 Task: Log work in the project Wavelength for the issue 'Upgrade the performance of a web application to reduce server response time and improve page load speed' spent time as '2w 5d 19h 36m' and remaining time as '3w 4d 20h 21m' and move to bottom of backlog. Now add the issue to the epic 'Network Segmentation'.
Action: Mouse moved to (507, 422)
Screenshot: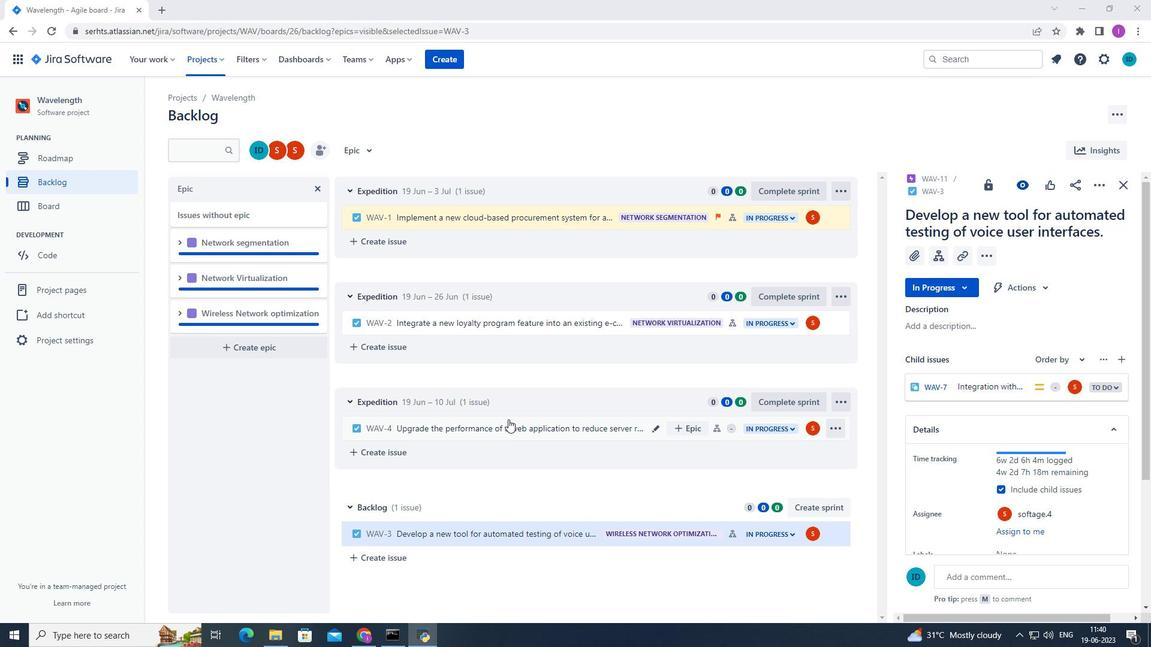
Action: Mouse pressed left at (507, 422)
Screenshot: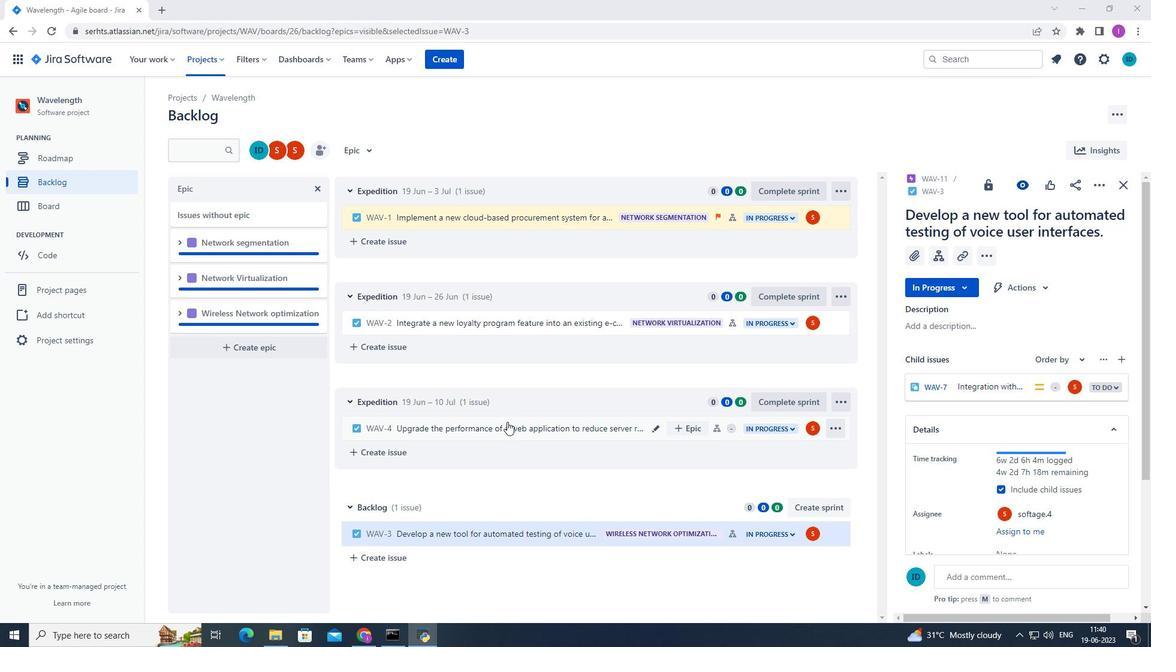 
Action: Mouse moved to (1102, 185)
Screenshot: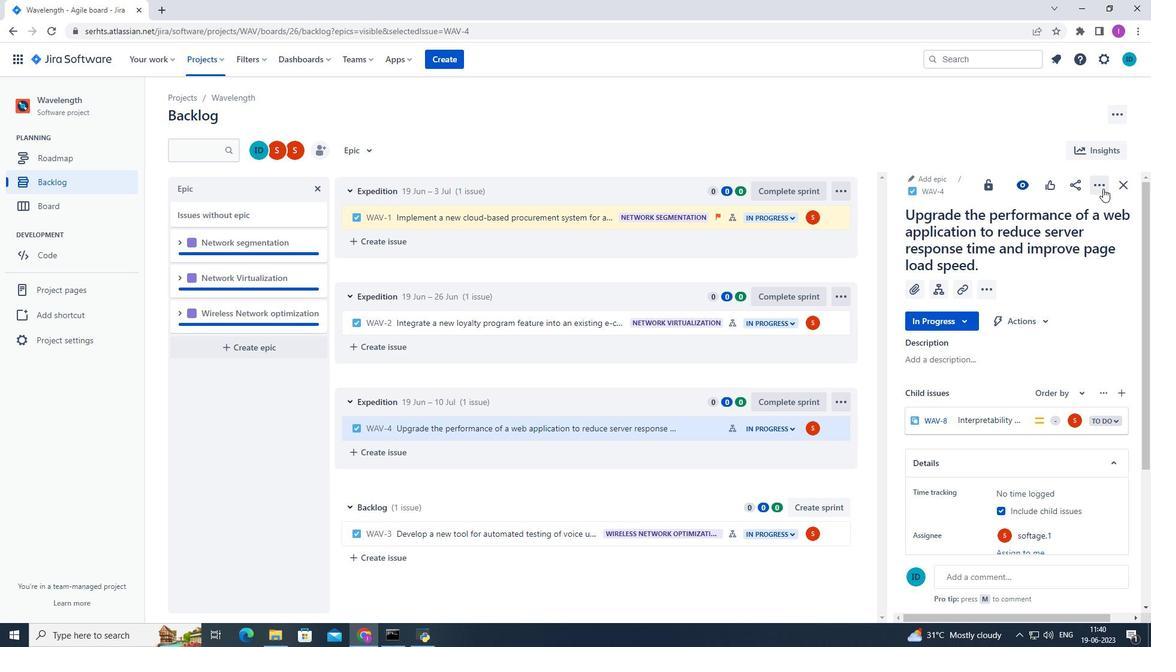 
Action: Mouse pressed left at (1102, 185)
Screenshot: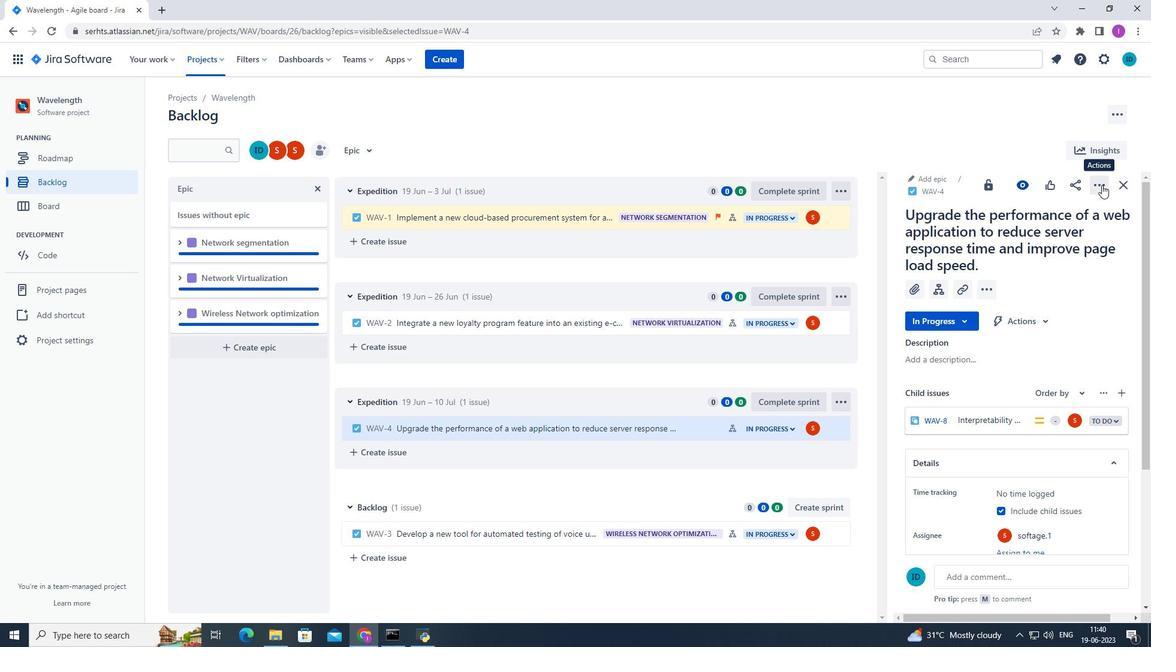 
Action: Mouse moved to (1030, 220)
Screenshot: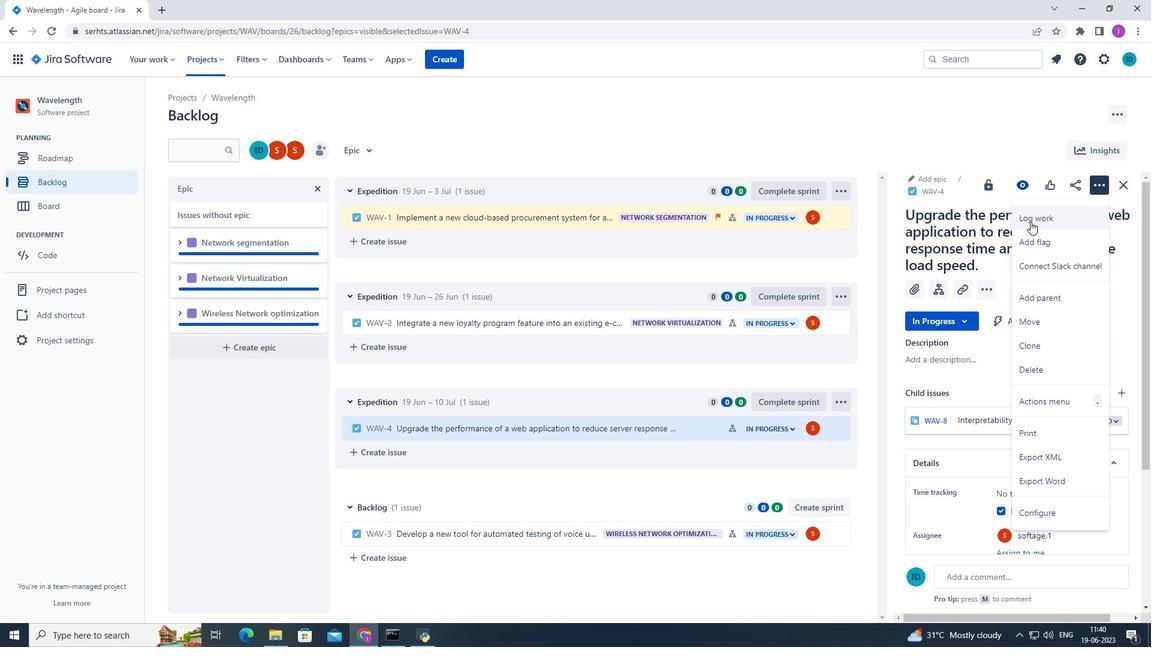 
Action: Mouse pressed left at (1030, 220)
Screenshot: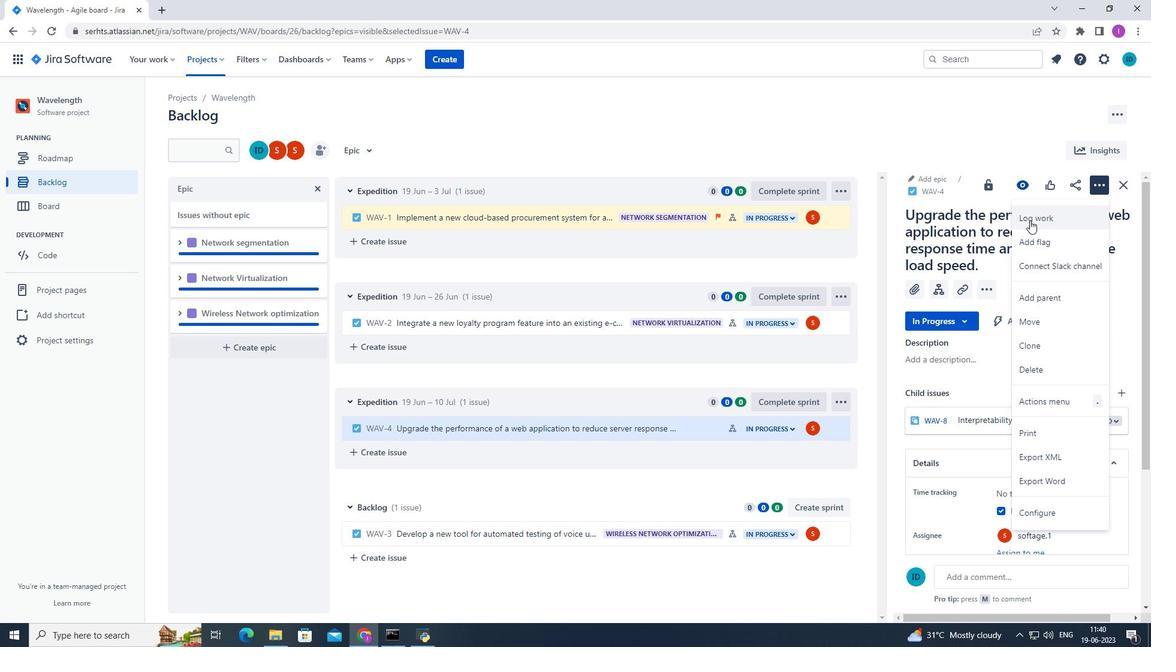
Action: Mouse moved to (482, 186)
Screenshot: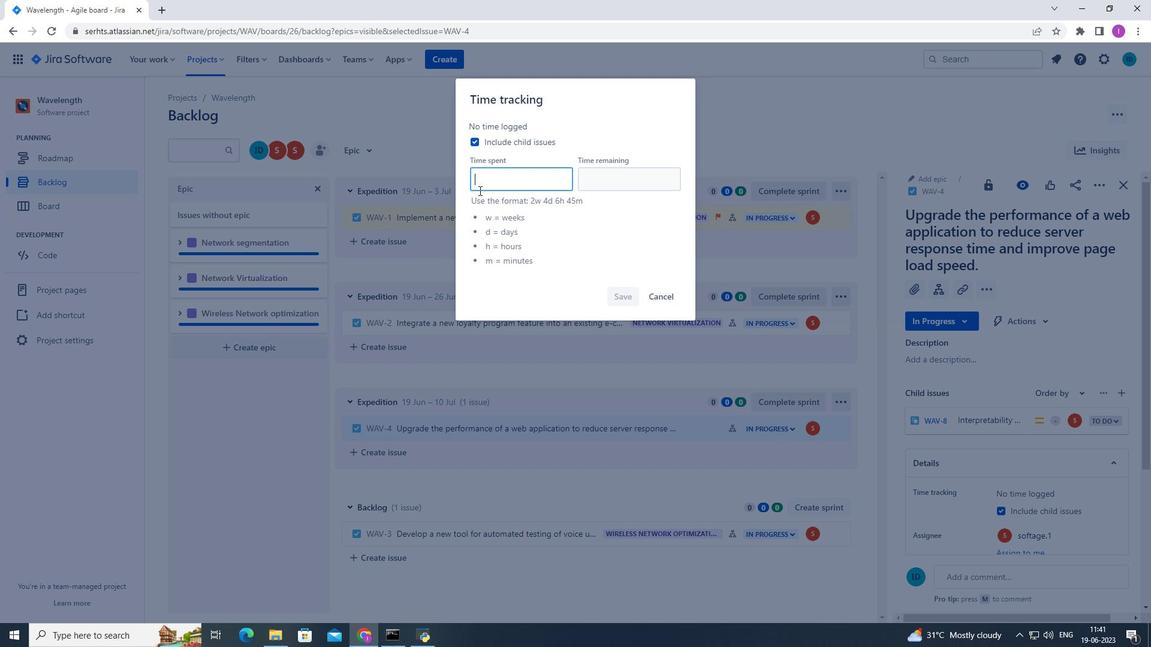 
Action: Mouse pressed left at (482, 186)
Screenshot: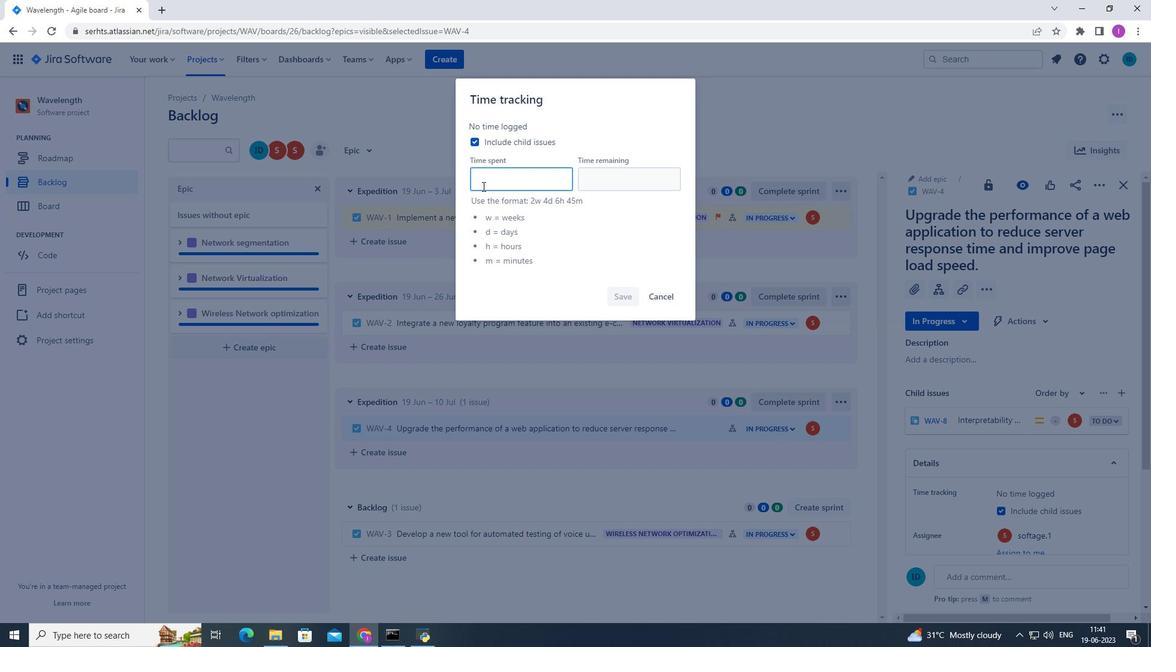 
Action: Mouse moved to (593, 184)
Screenshot: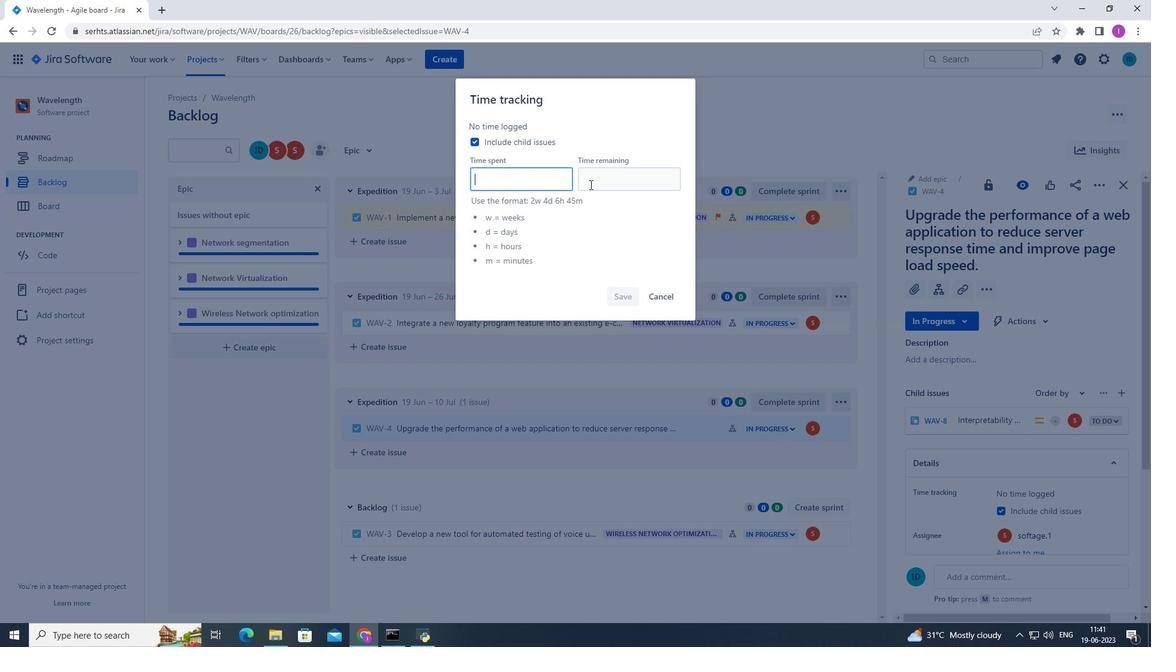 
Action: Key pressed 2w<Key.space>5d<Key.space>19h<Key.space>36m
Screenshot: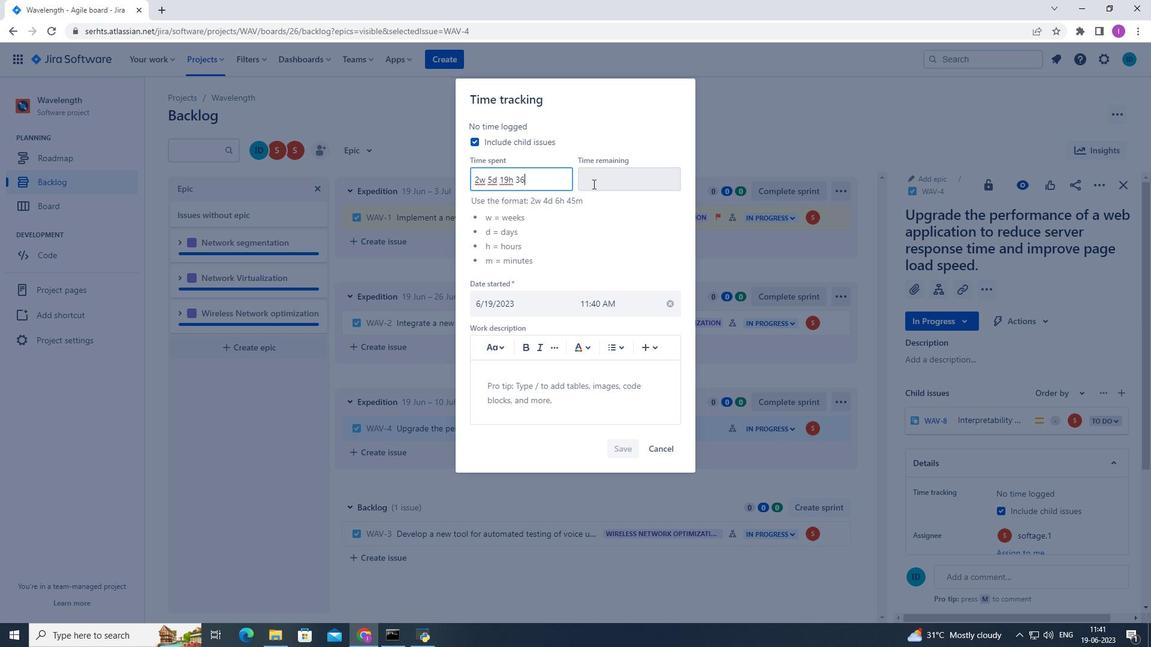 
Action: Mouse moved to (585, 178)
Screenshot: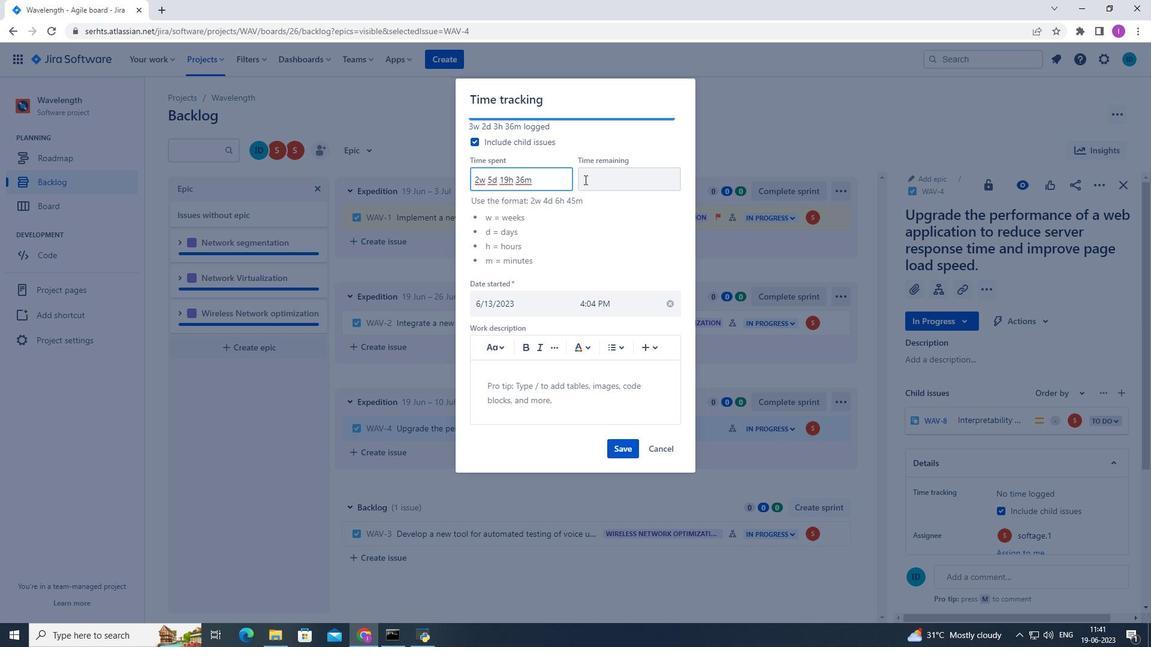 
Action: Mouse pressed left at (585, 178)
Screenshot: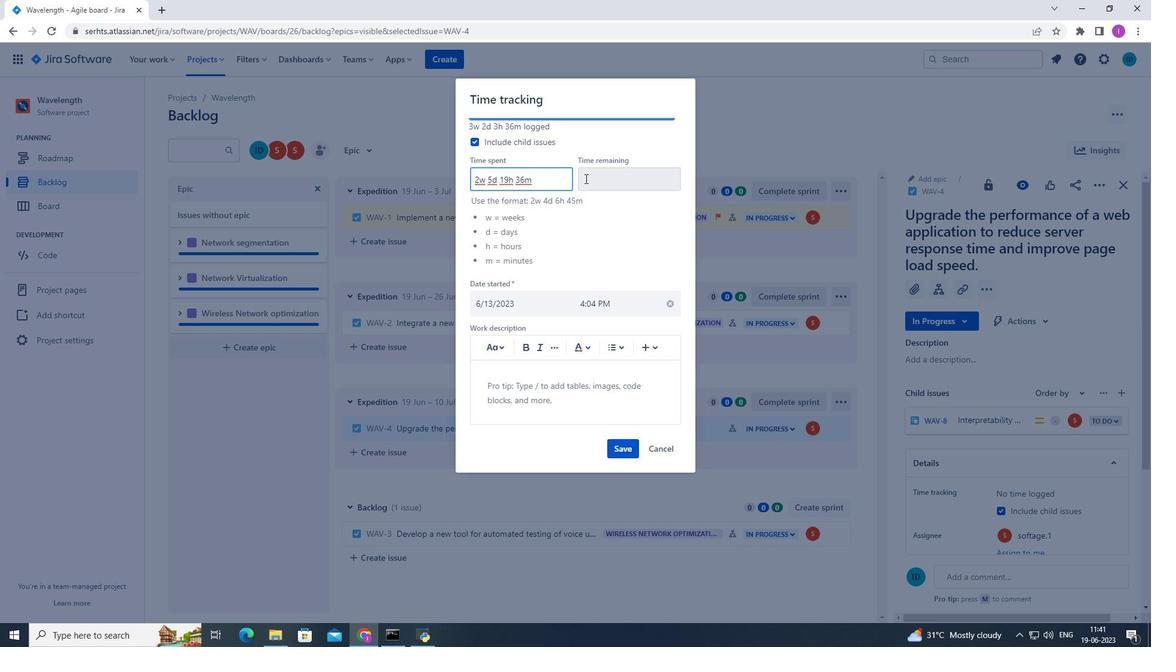 
Action: Key pressed 3w<Key.space>4d<Key.space>20<Key.space><Key.backspace>h<Key.space>21m
Screenshot: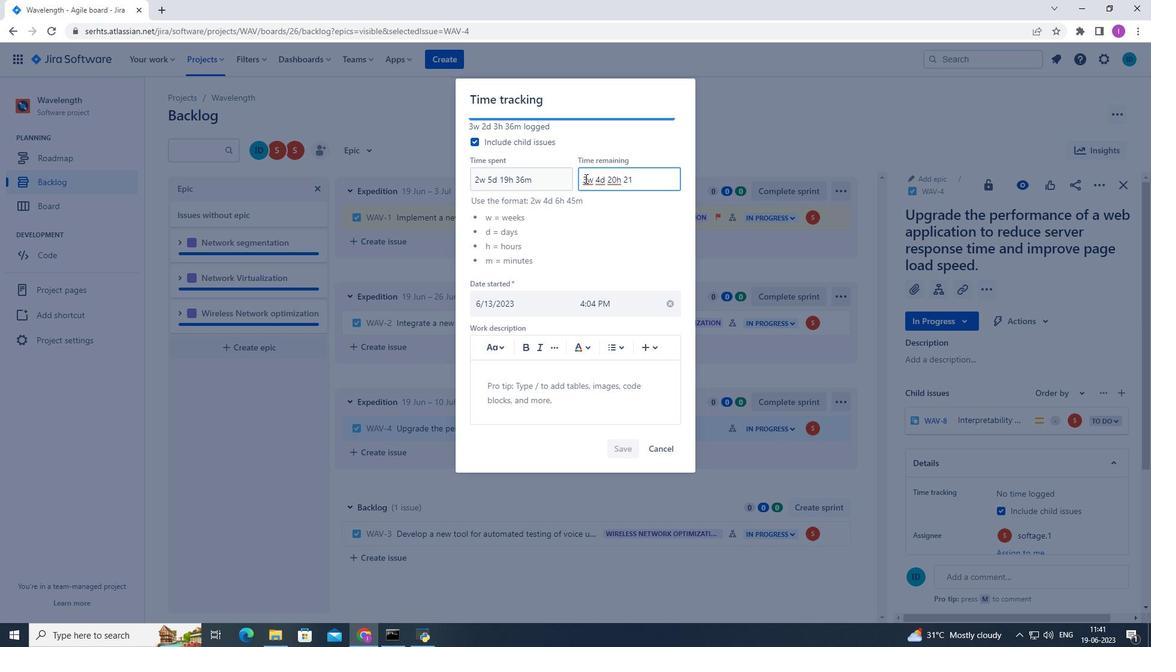 
Action: Mouse moved to (615, 448)
Screenshot: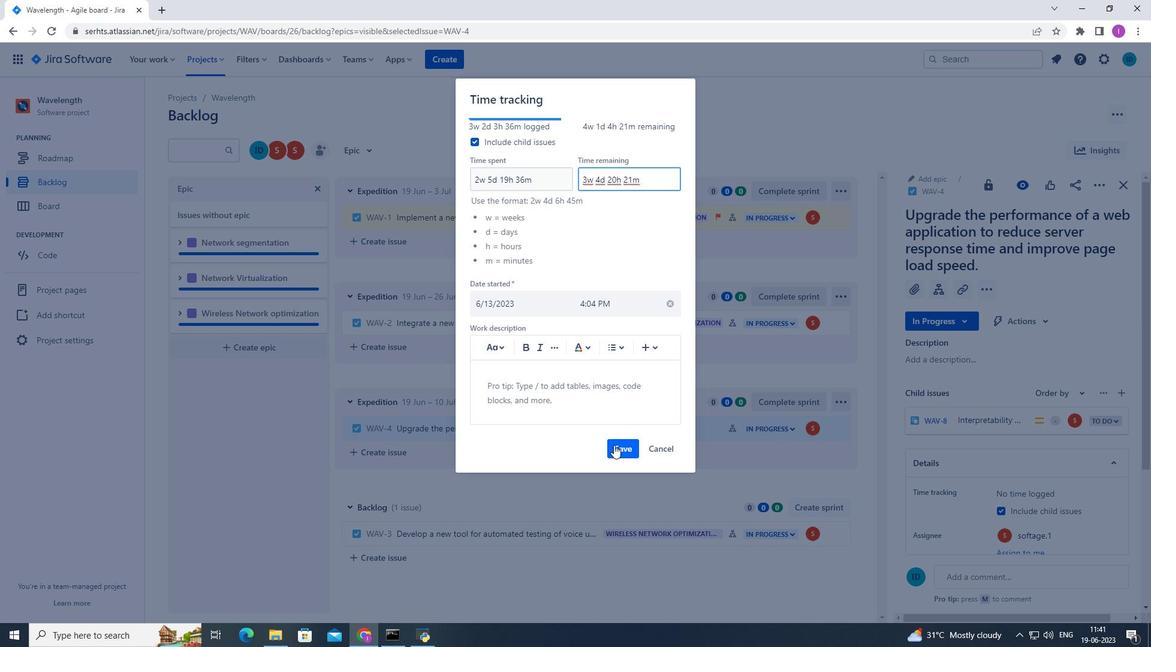 
Action: Mouse pressed left at (615, 448)
Screenshot: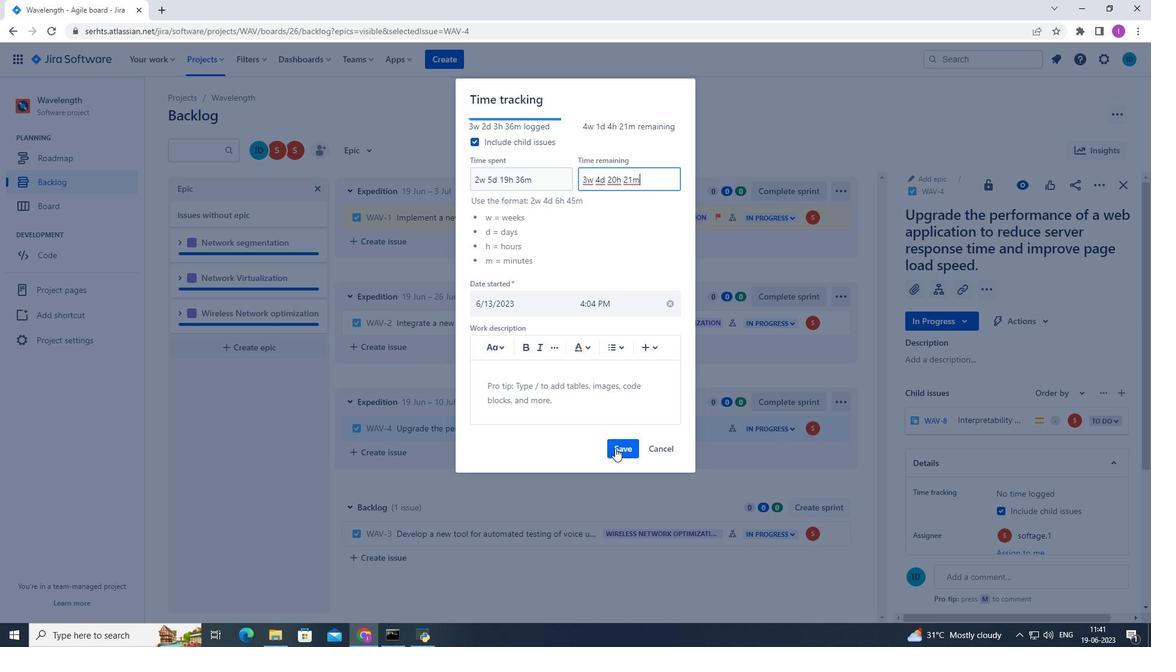 
Action: Mouse moved to (577, 540)
Screenshot: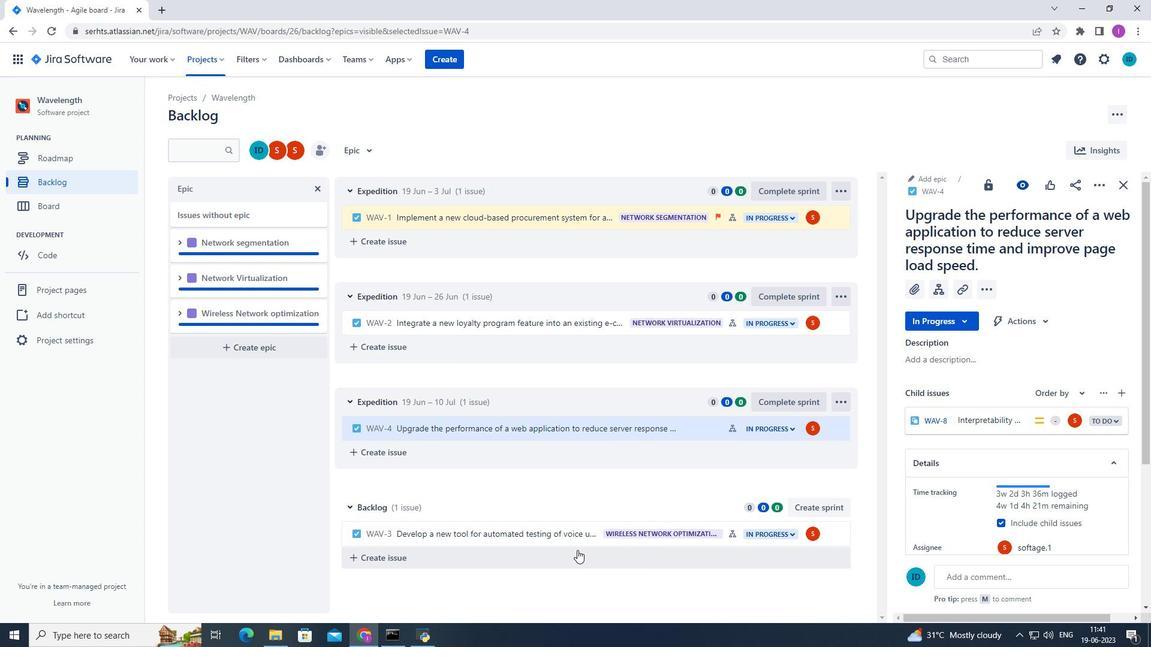 
Action: Mouse scrolled (577, 540) with delta (0, 0)
Screenshot: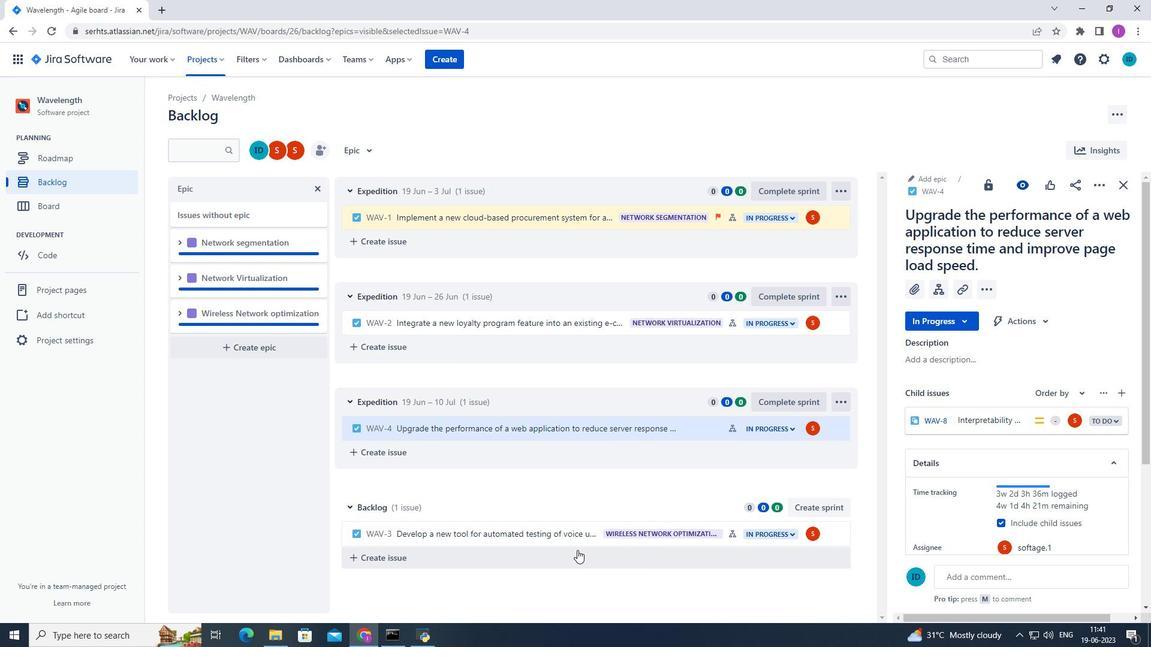 
Action: Mouse moved to (577, 539)
Screenshot: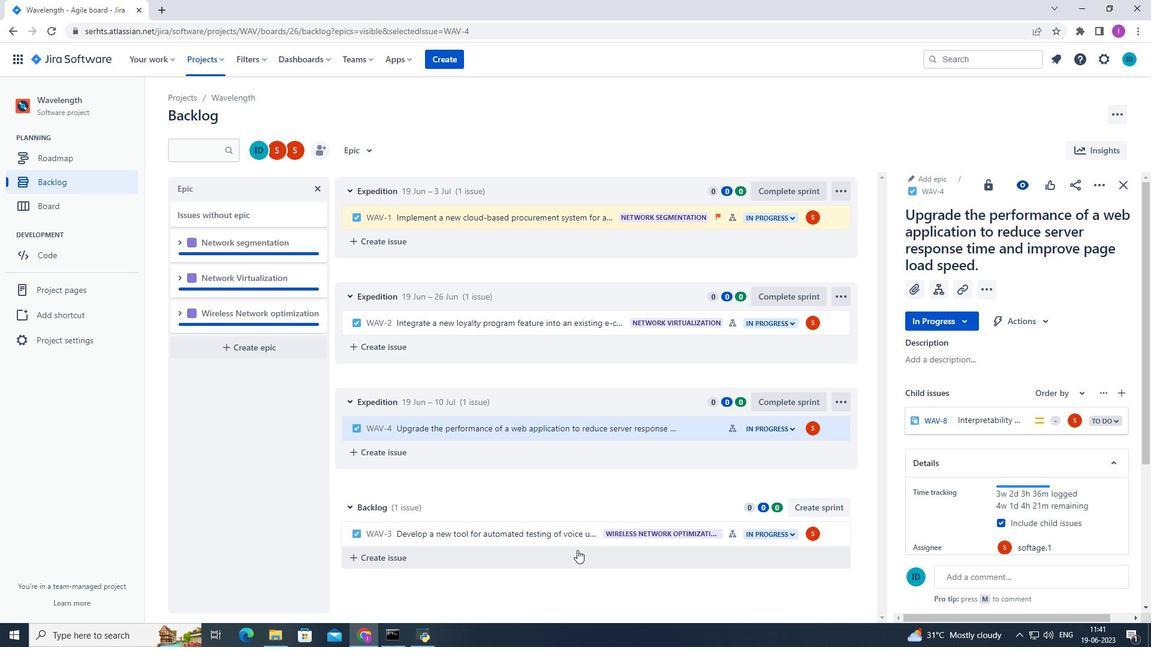 
Action: Mouse scrolled (577, 538) with delta (0, 0)
Screenshot: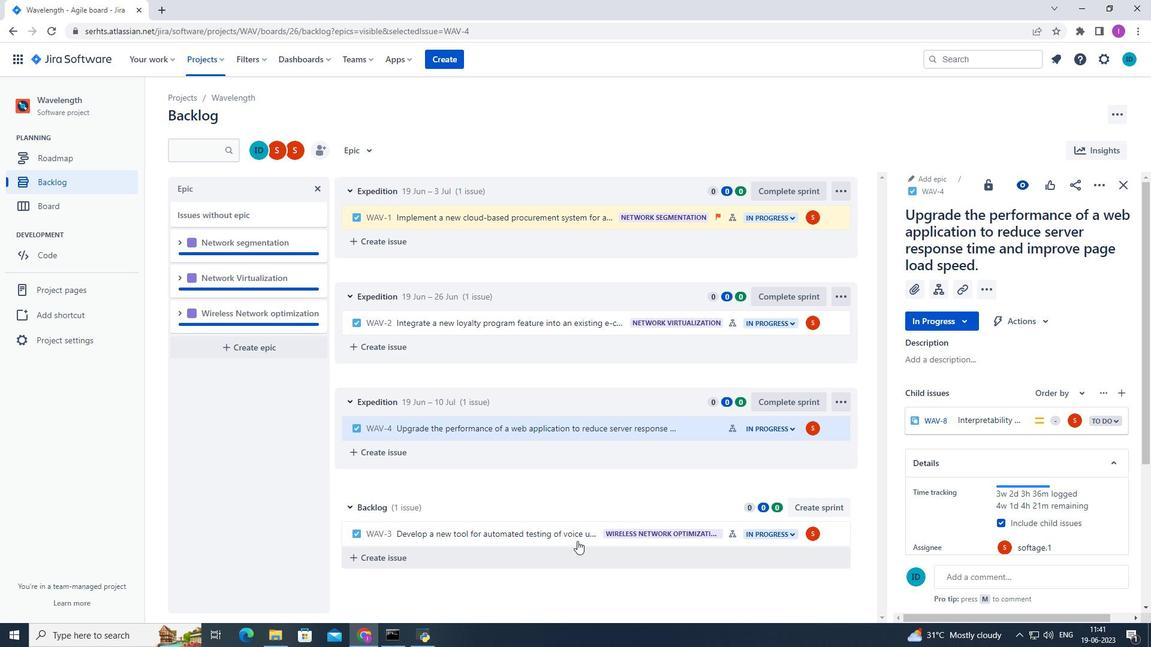 
Action: Mouse scrolled (577, 538) with delta (0, 0)
Screenshot: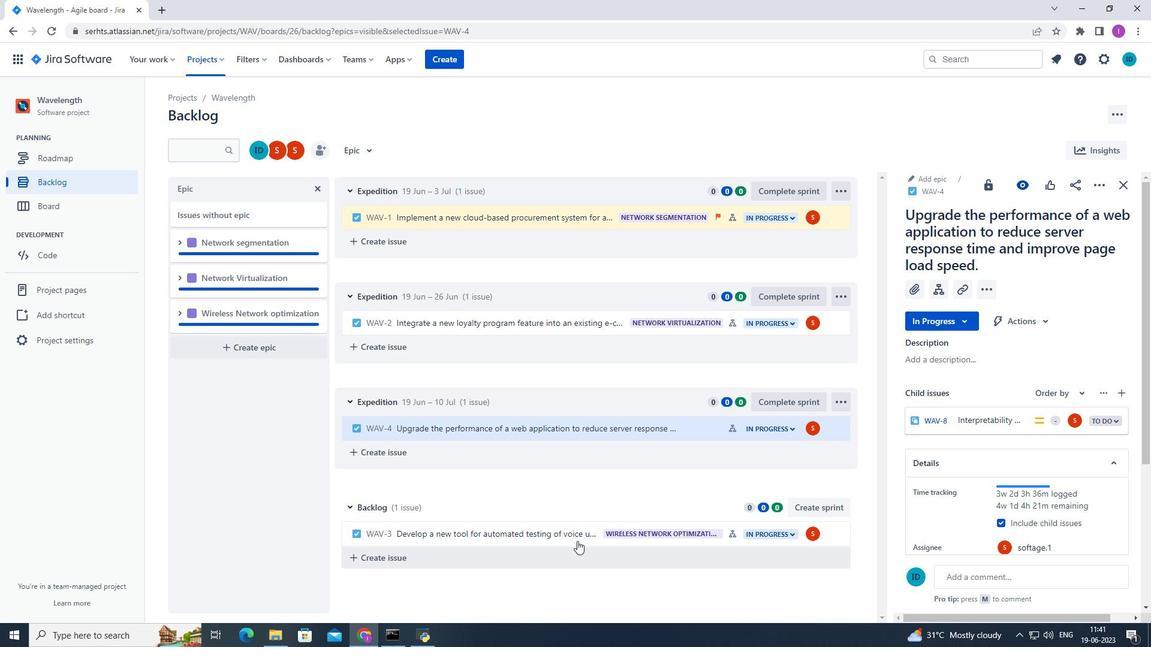 
Action: Mouse scrolled (577, 538) with delta (0, 0)
Screenshot: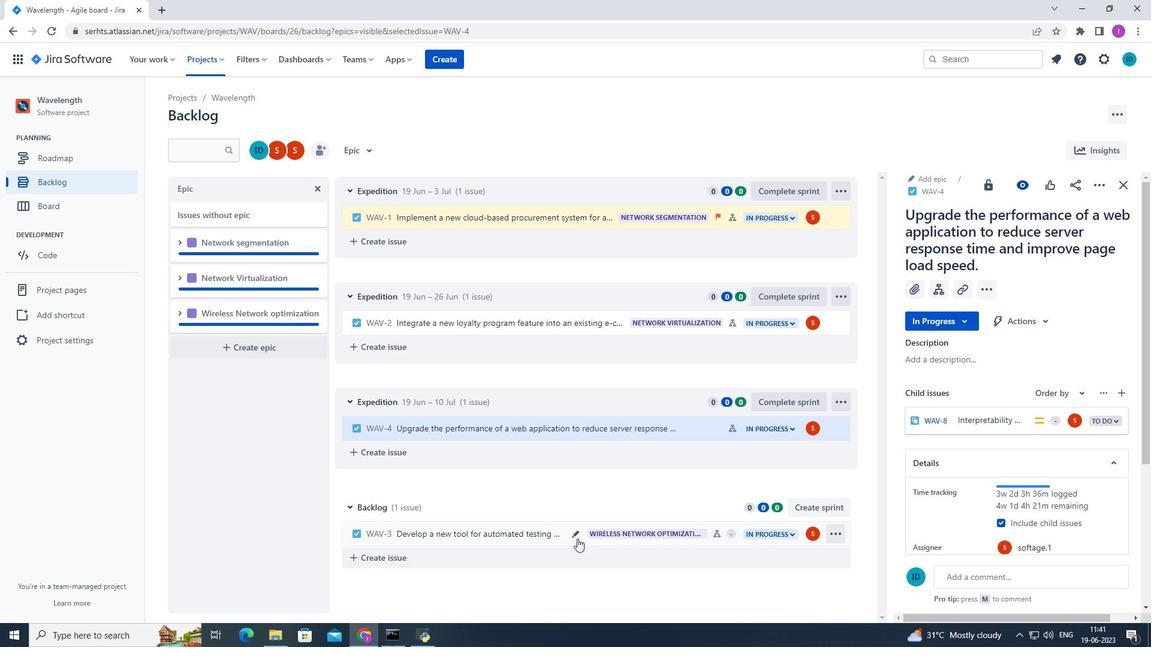 
Action: Mouse moved to (587, 534)
Screenshot: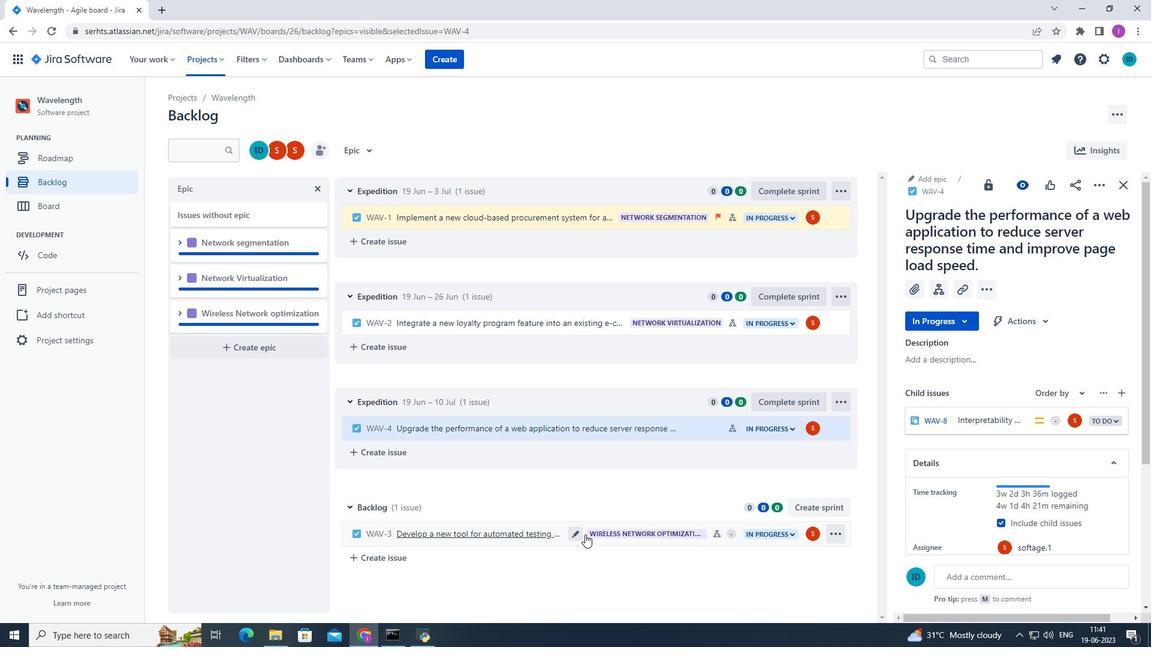 
Action: Mouse scrolled (587, 534) with delta (0, 0)
Screenshot: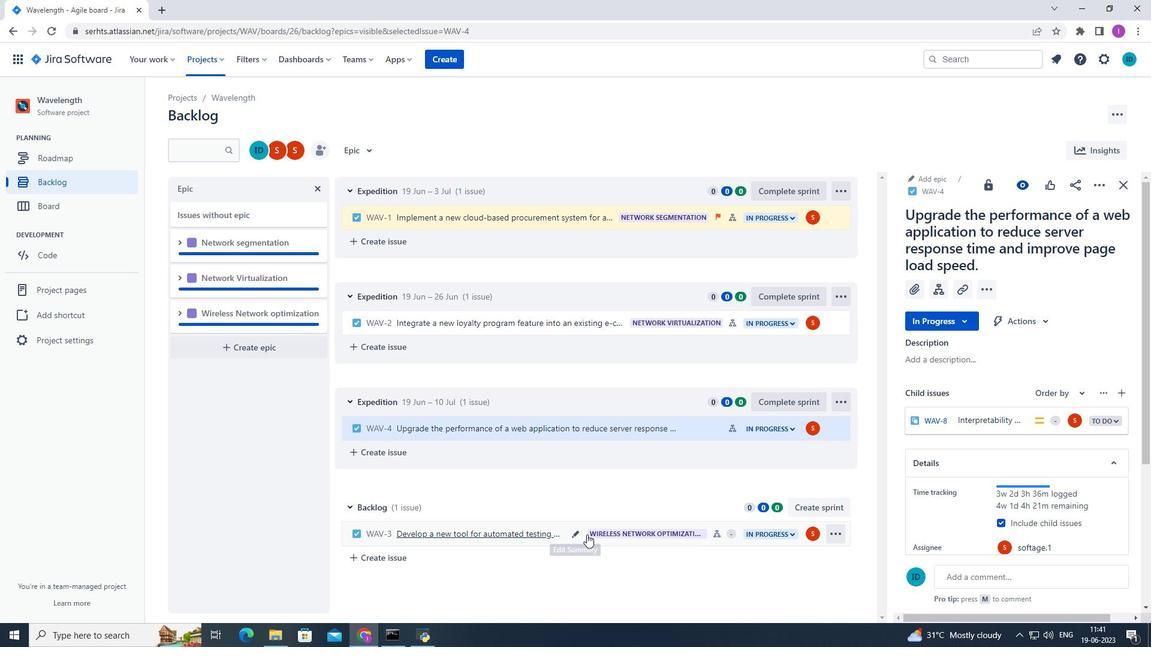 
Action: Mouse scrolled (587, 534) with delta (0, 0)
Screenshot: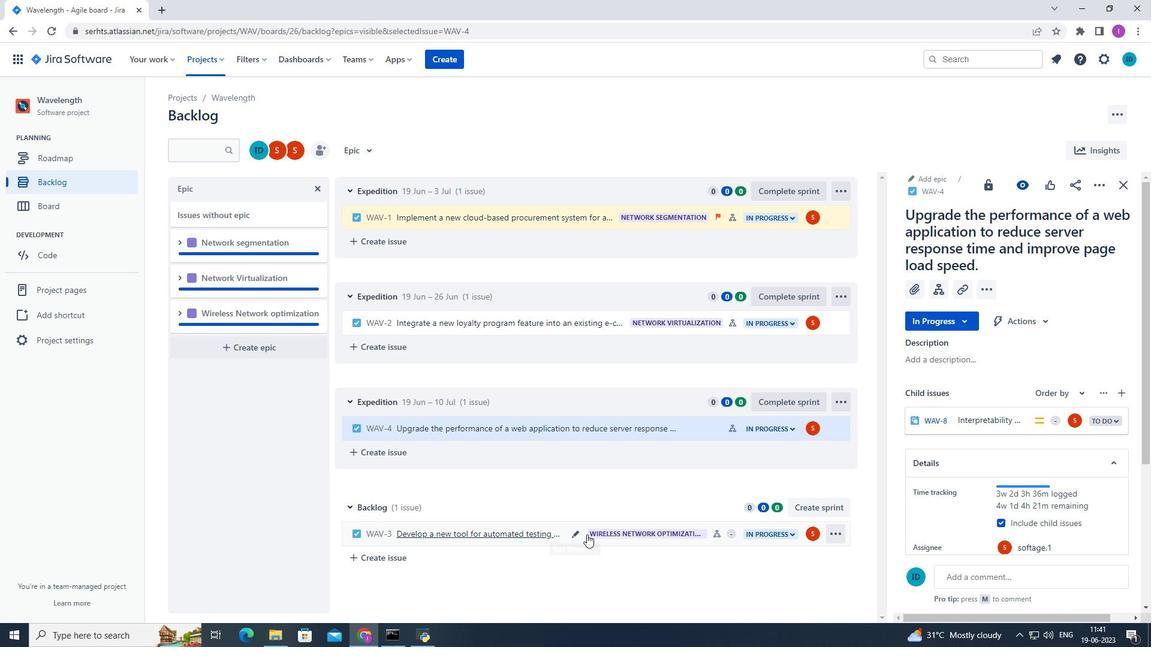 
Action: Mouse scrolled (587, 534) with delta (0, 0)
Screenshot: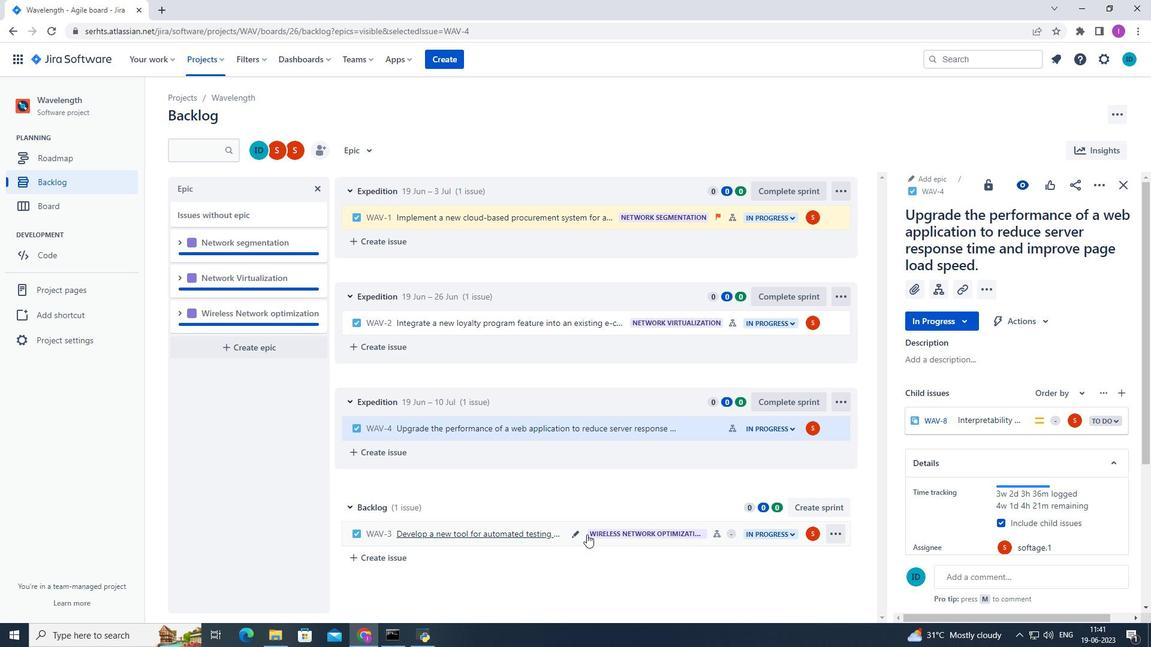 
Action: Mouse scrolled (587, 534) with delta (0, 0)
Screenshot: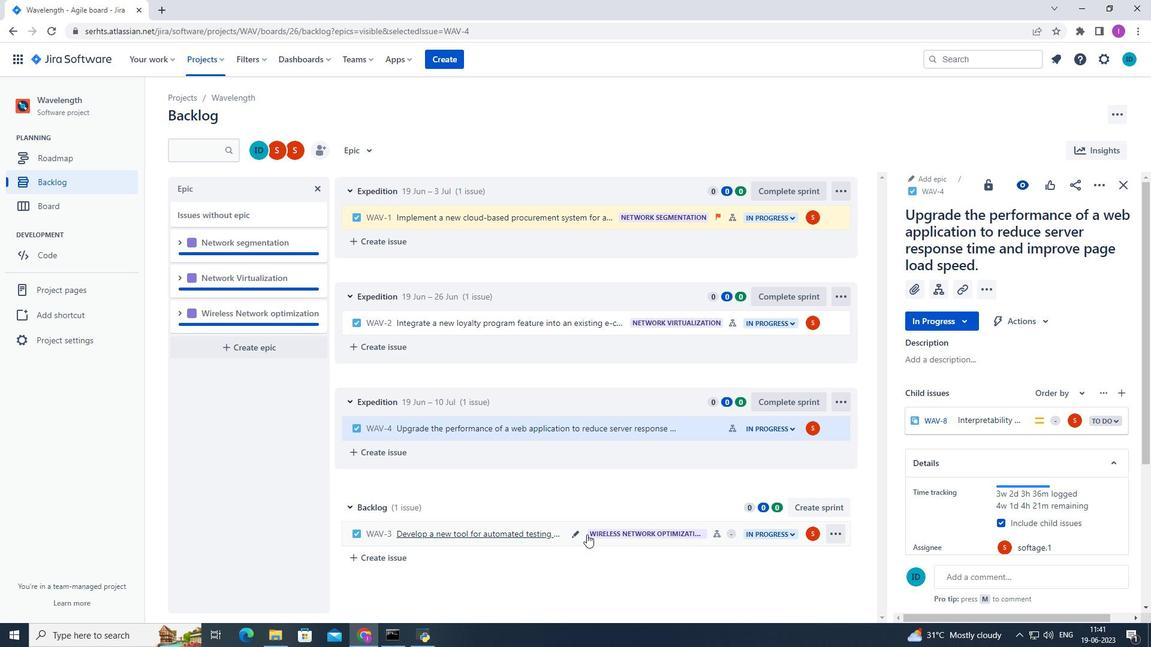 
Action: Mouse scrolled (587, 534) with delta (0, 0)
Screenshot: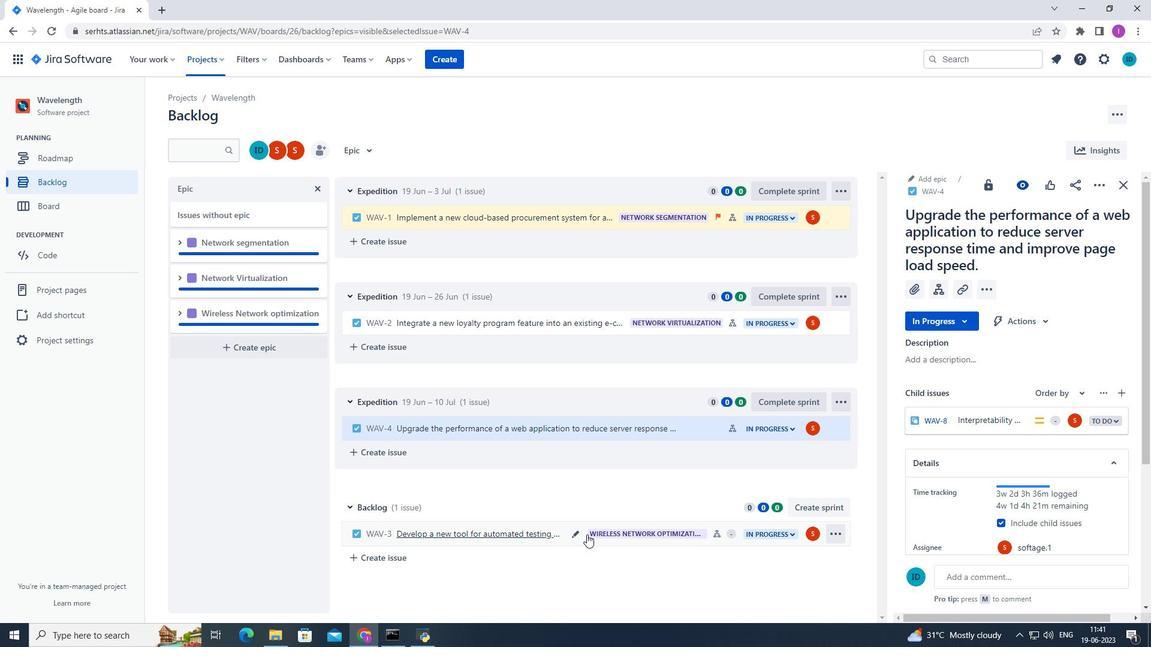 
Action: Mouse moved to (588, 534)
Screenshot: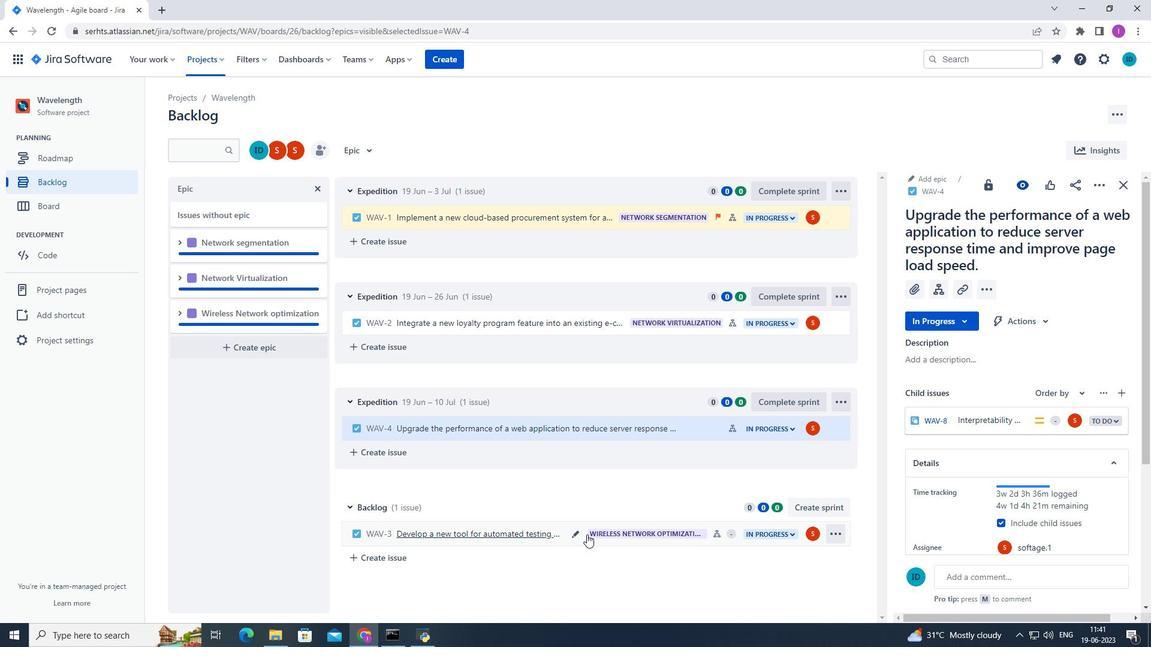 
Action: Mouse scrolled (588, 534) with delta (0, 0)
Screenshot: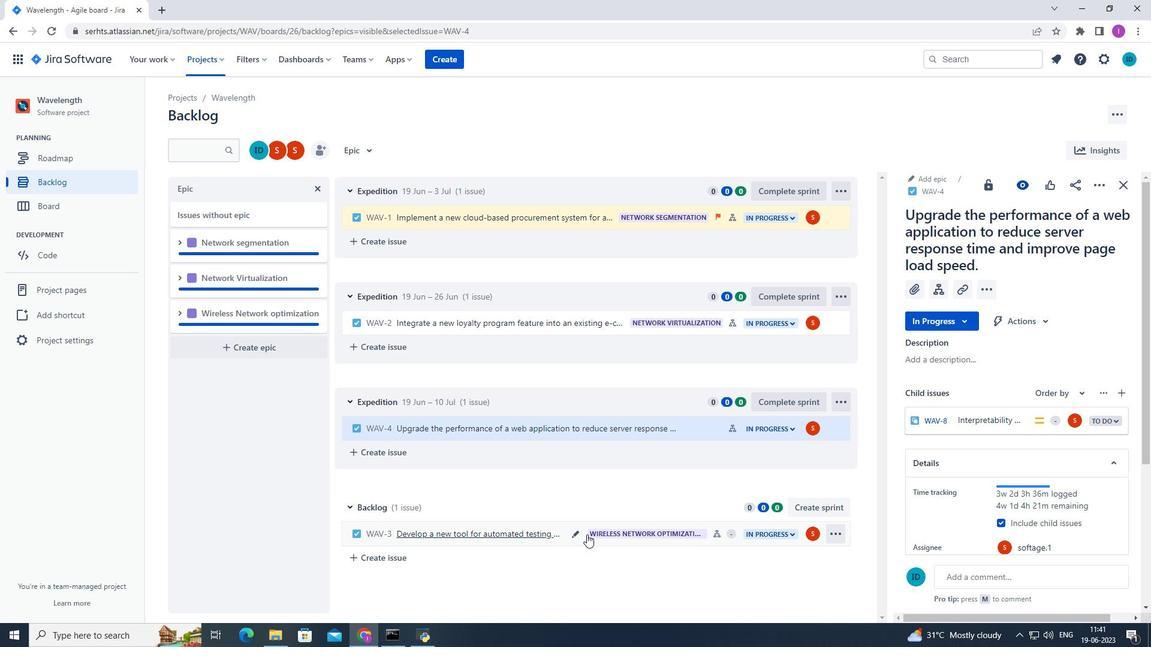 
Action: Mouse moved to (588, 533)
Screenshot: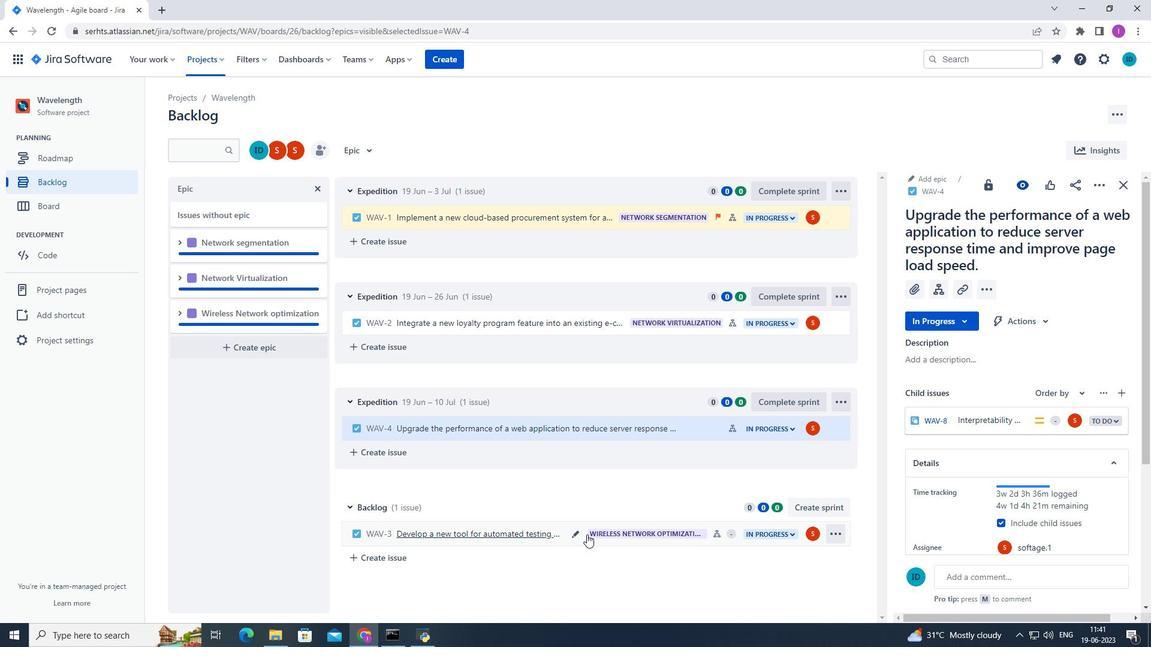 
Action: Mouse scrolled (588, 534) with delta (0, 0)
Screenshot: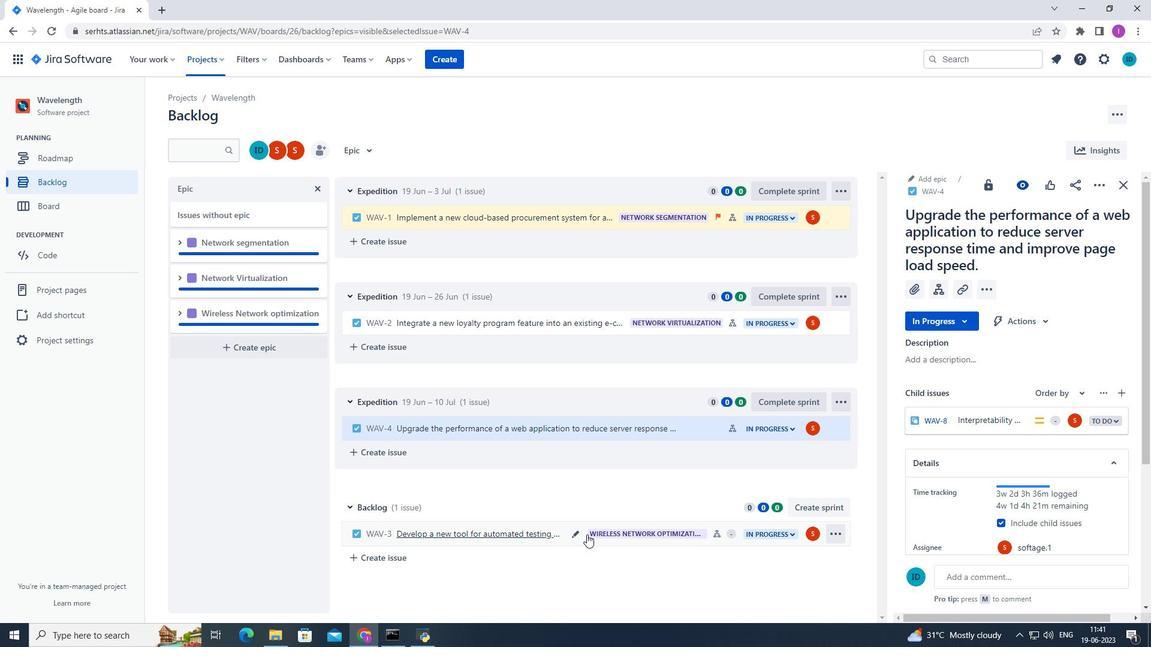 
Action: Mouse scrolled (588, 534) with delta (0, 0)
Screenshot: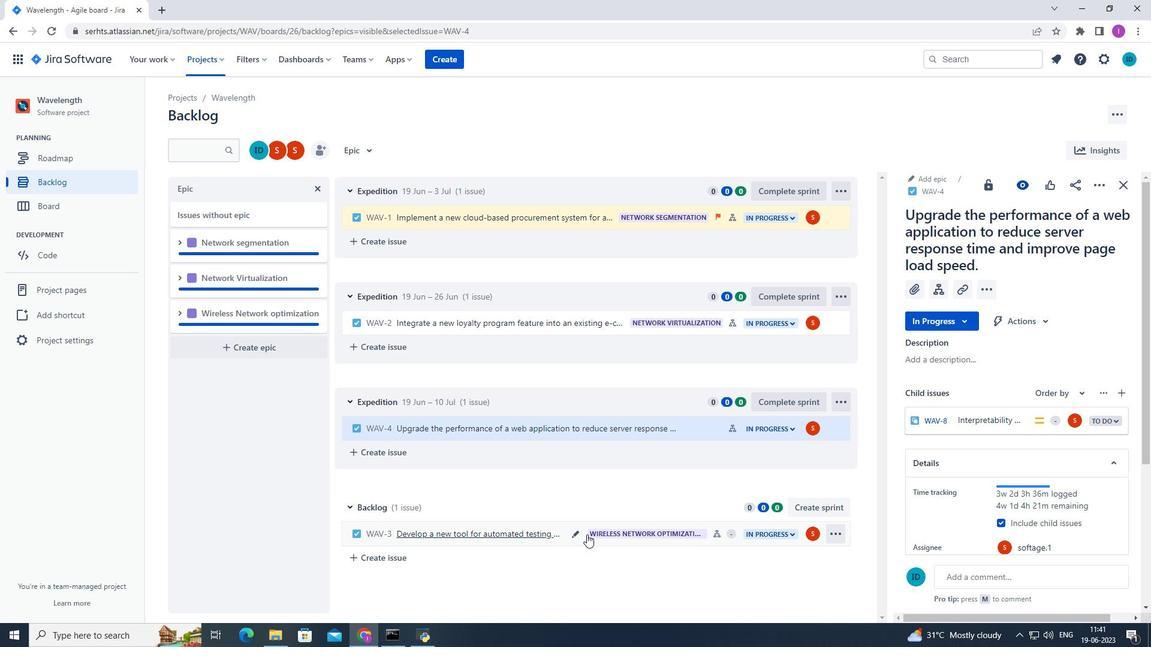 
Action: Mouse moved to (588, 533)
Screenshot: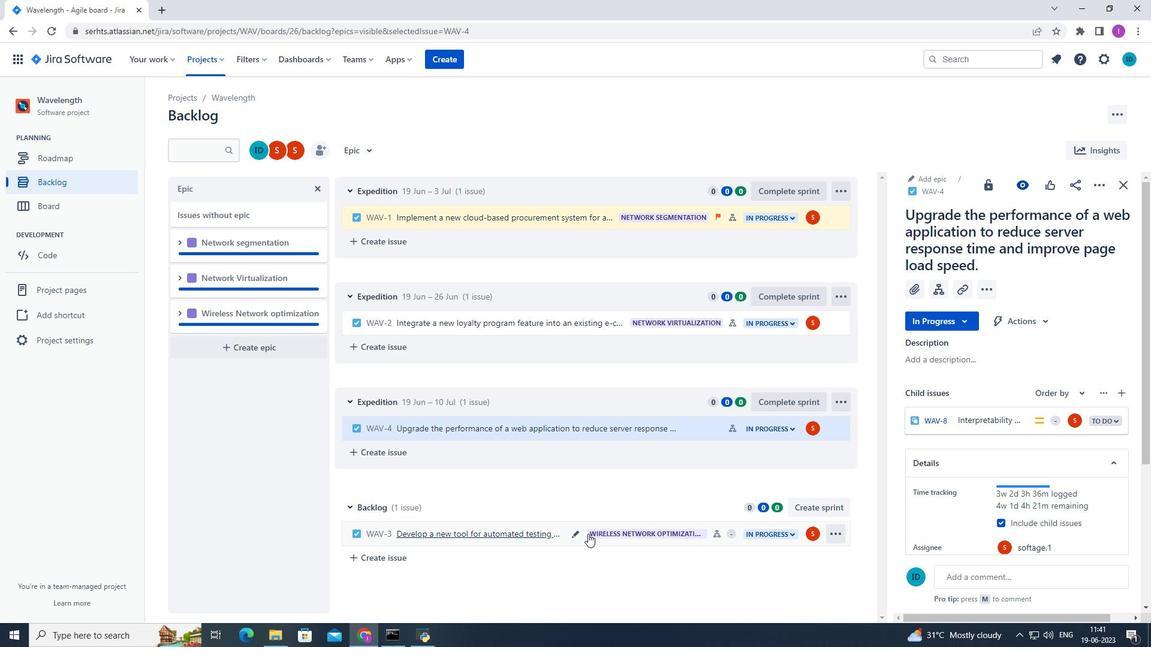 
Action: Mouse scrolled (588, 534) with delta (0, 0)
Screenshot: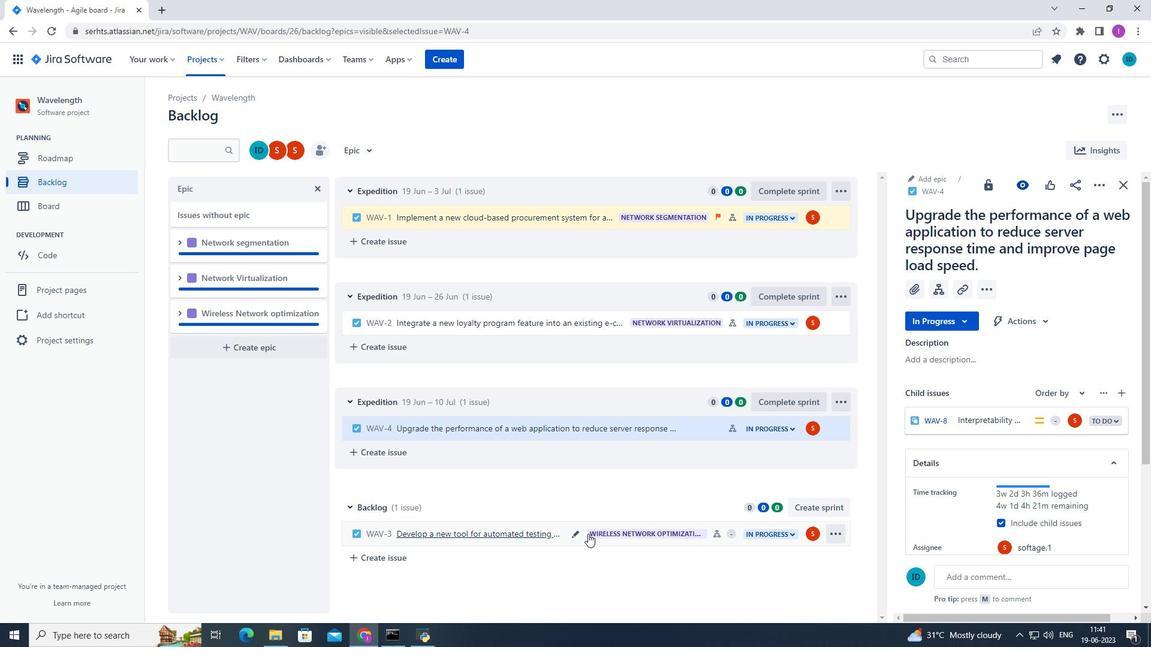 
Action: Mouse moved to (588, 528)
Screenshot: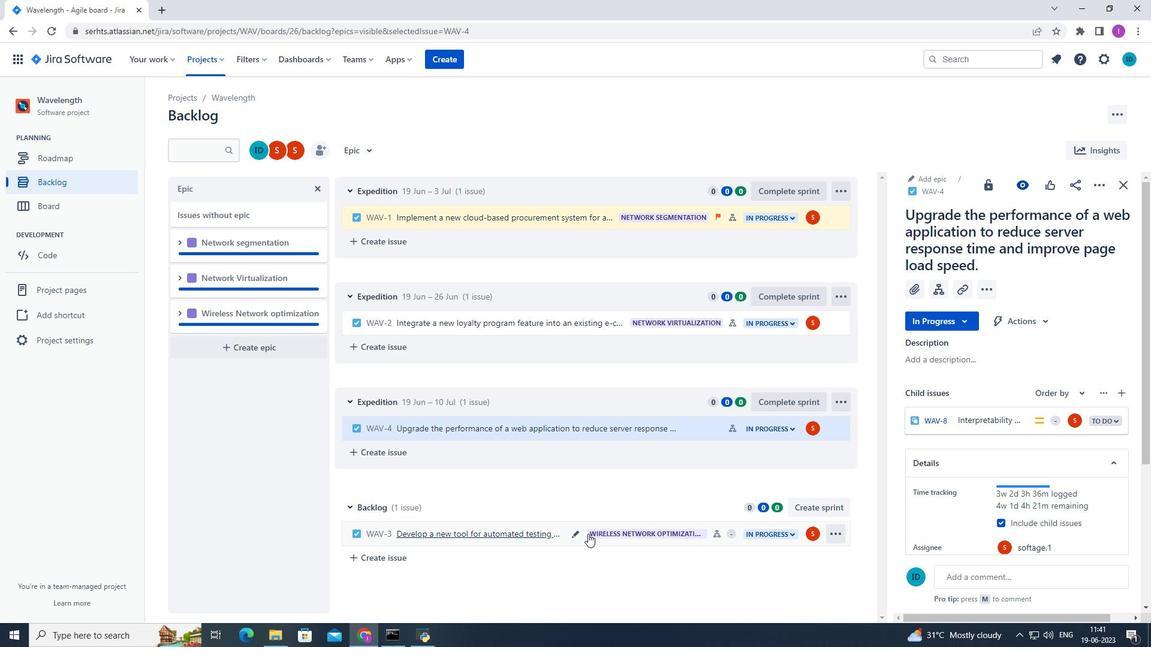 
Action: Mouse scrolled (588, 529) with delta (0, 0)
Screenshot: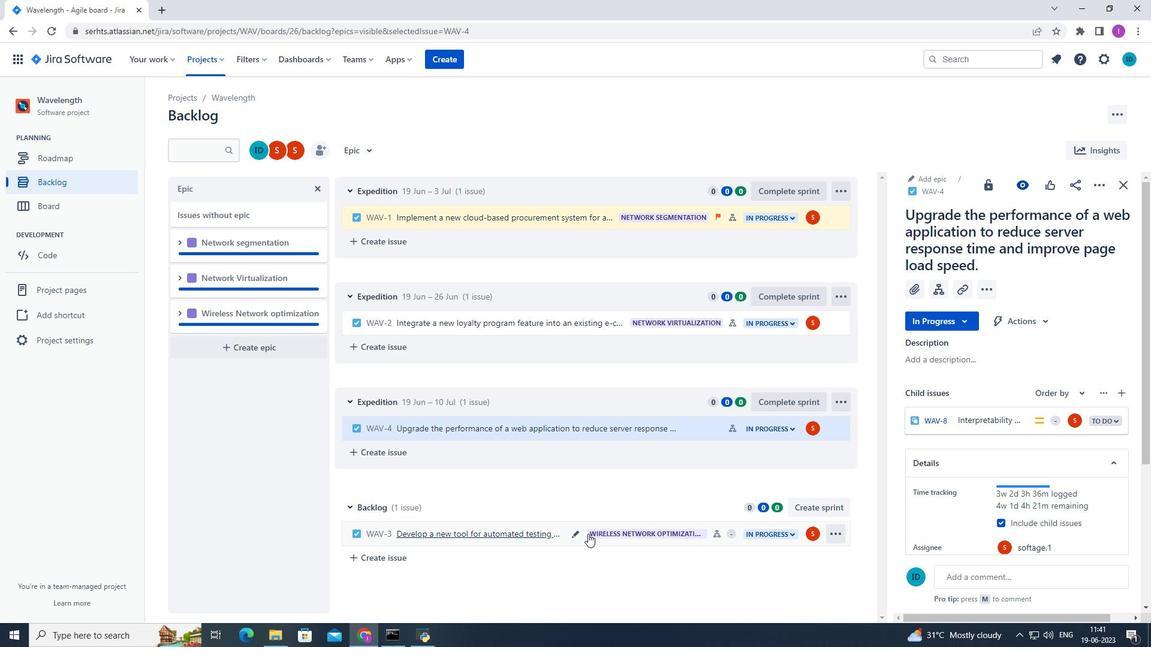 
Action: Mouse moved to (834, 425)
Screenshot: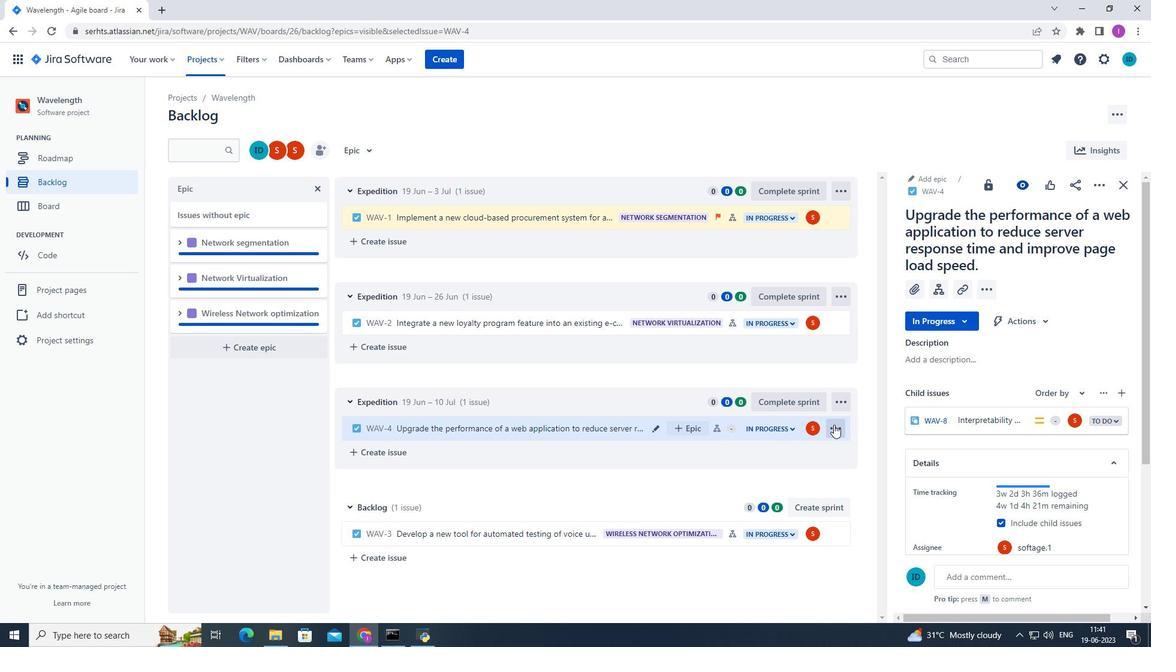 
Action: Mouse pressed left at (834, 425)
Screenshot: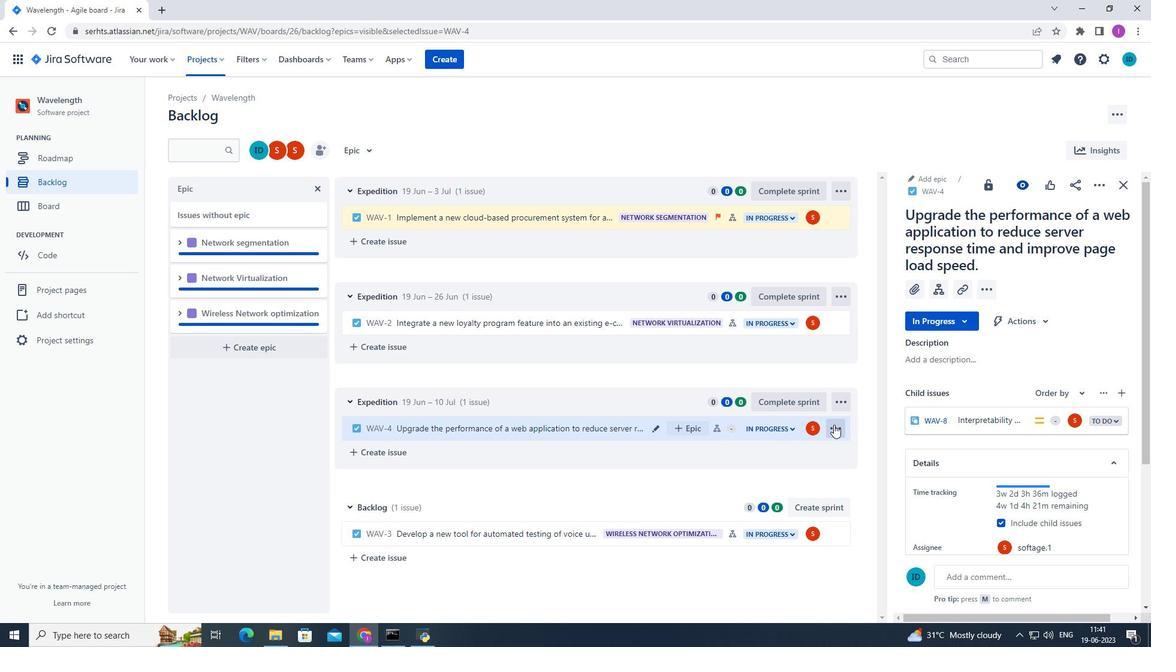 
Action: Mouse moved to (812, 403)
Screenshot: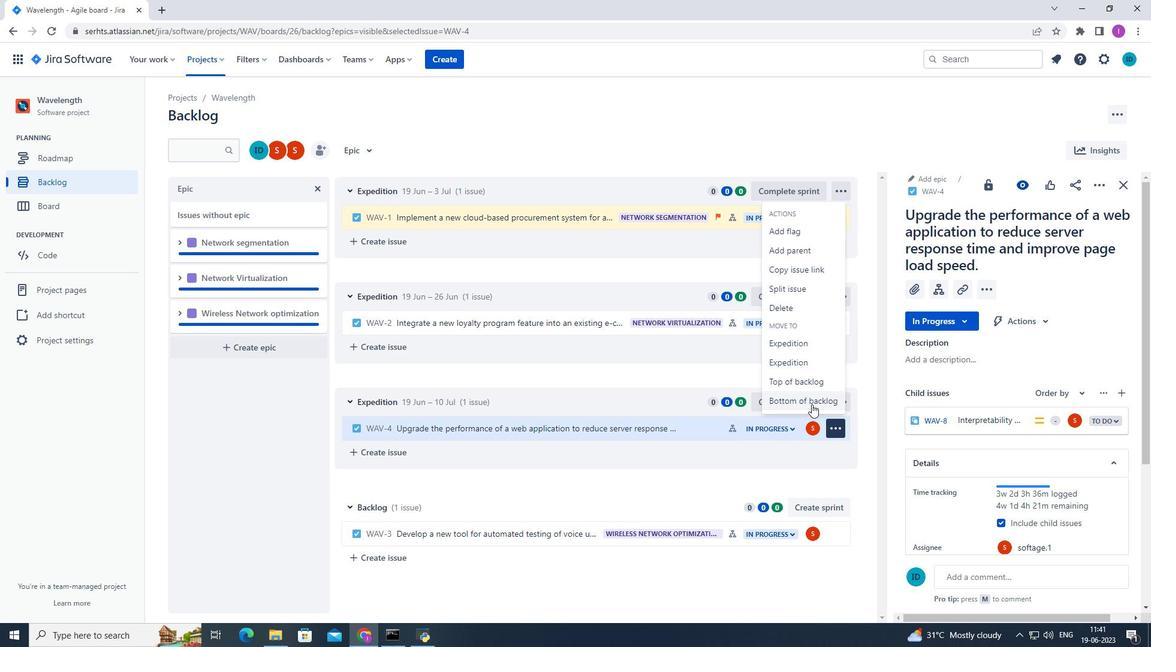 
Action: Mouse pressed left at (812, 403)
Screenshot: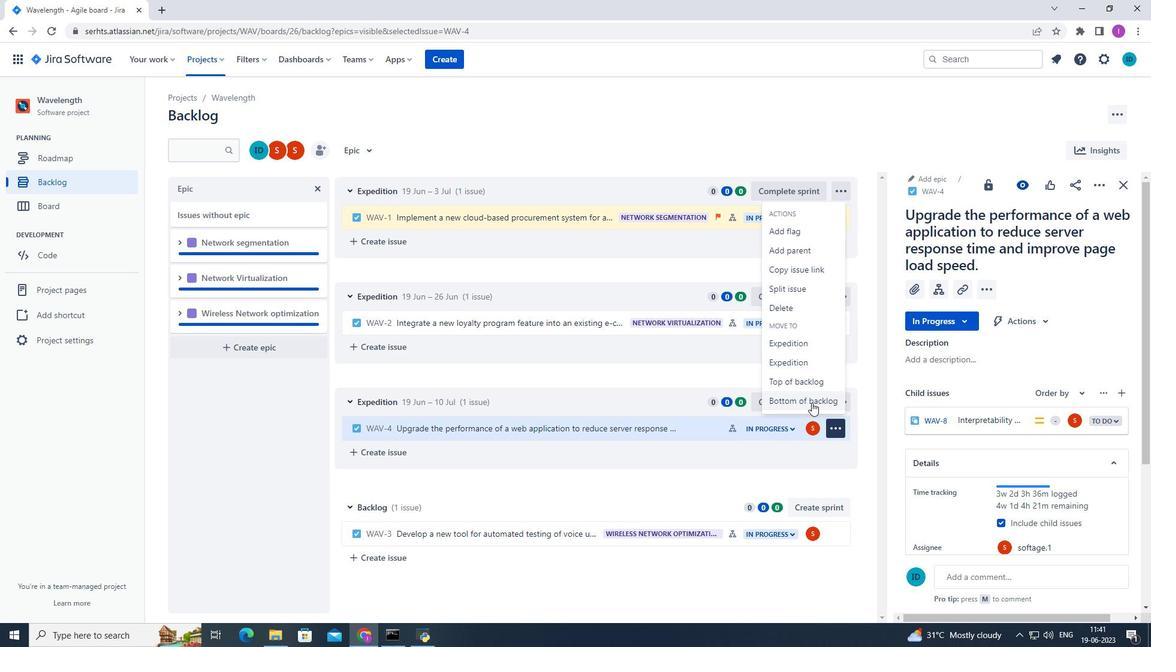 
Action: Mouse moved to (611, 189)
Screenshot: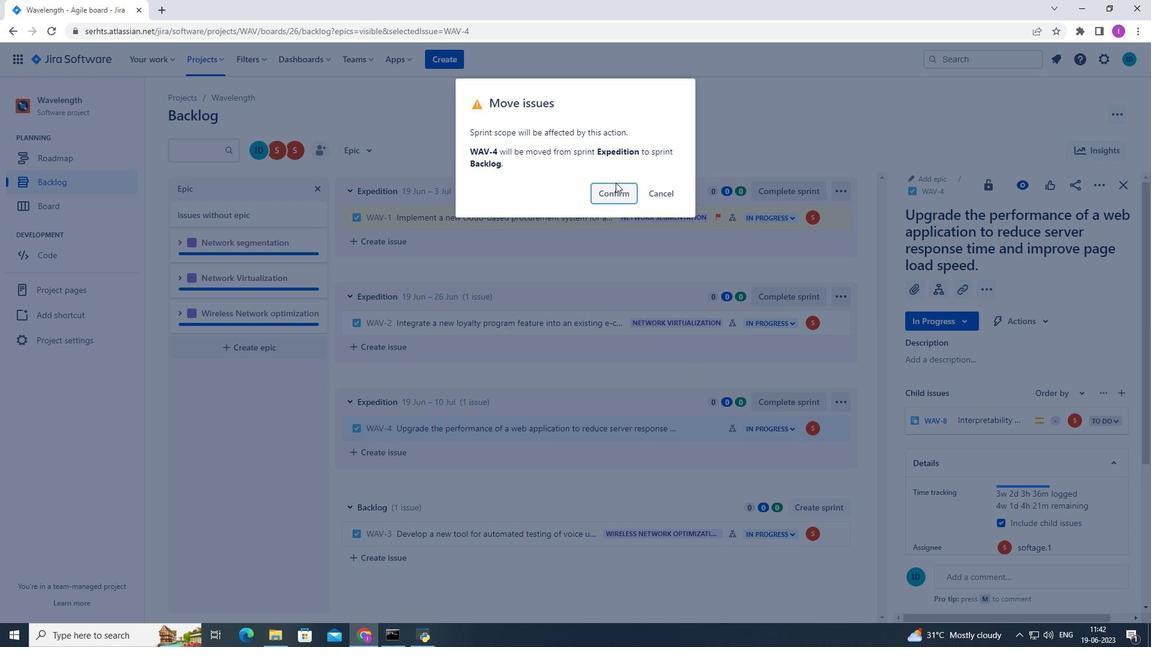 
Action: Mouse pressed left at (611, 189)
Screenshot: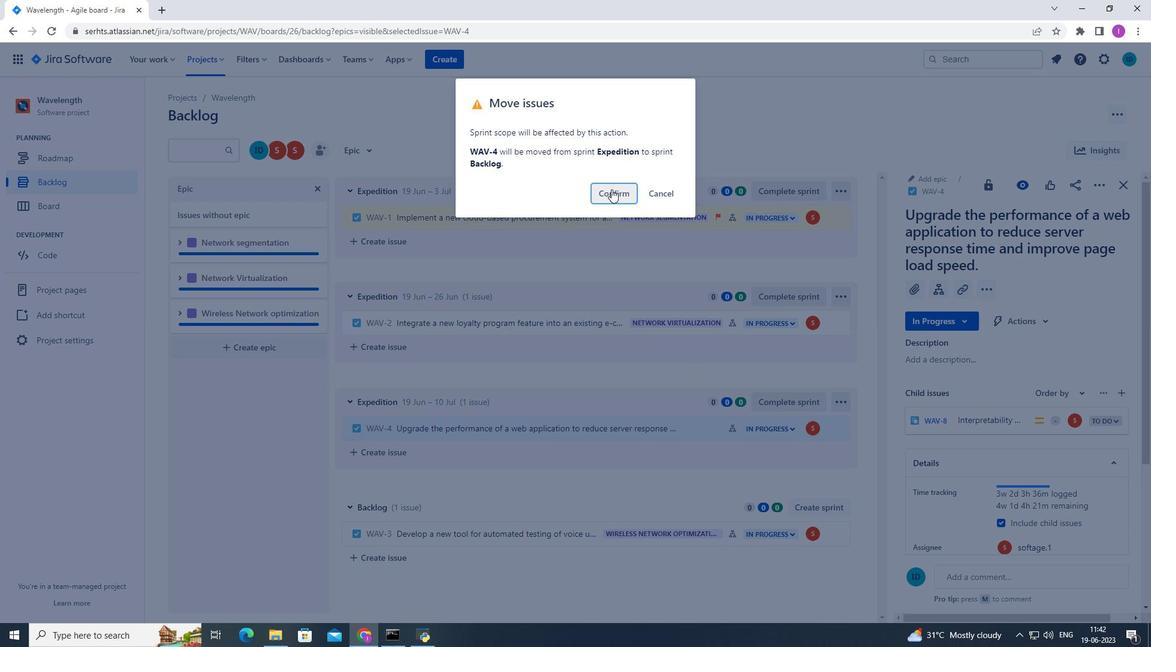 
Action: Mouse moved to (606, 375)
Screenshot: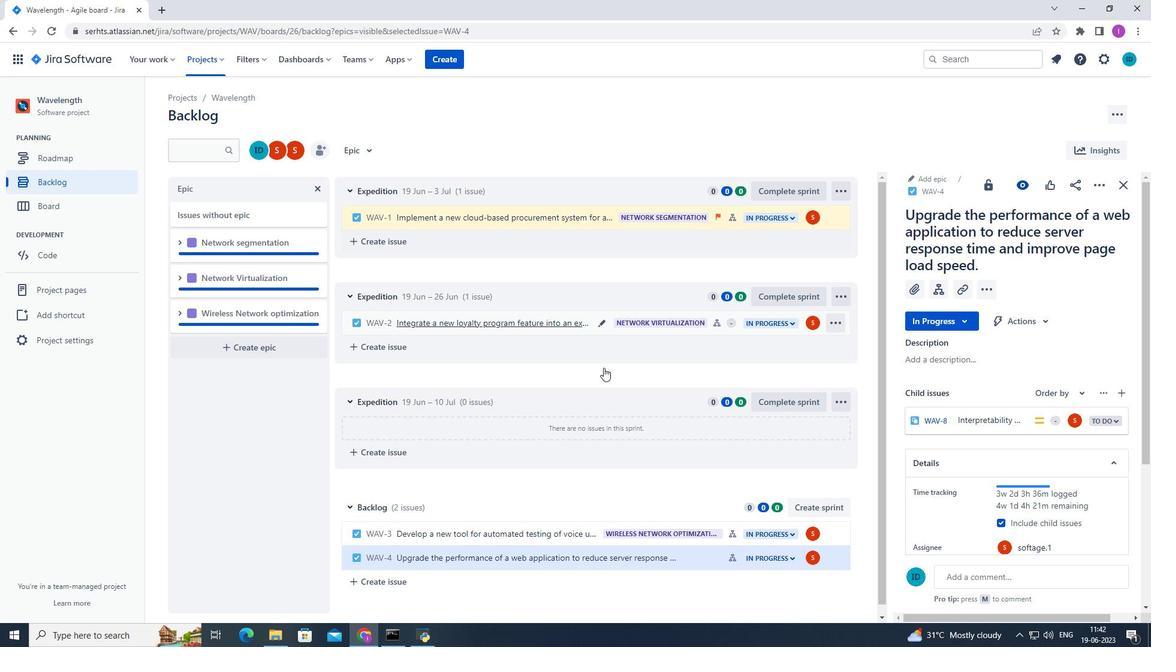 
Action: Mouse scrolled (606, 374) with delta (0, 0)
Screenshot: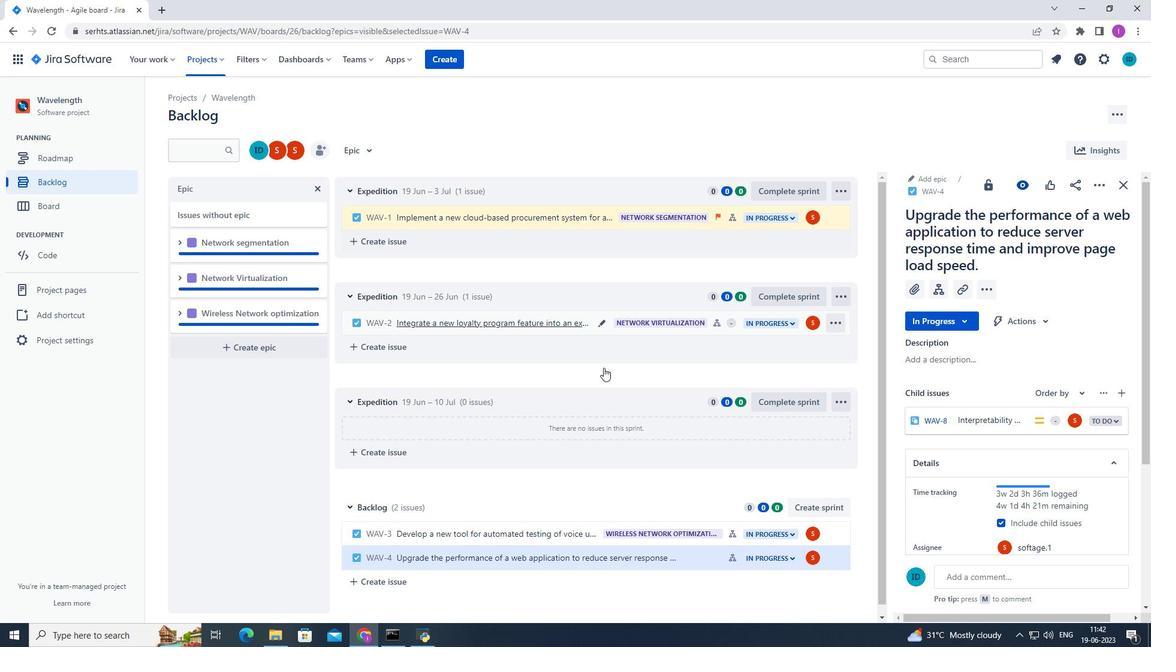 
Action: Mouse moved to (608, 377)
Screenshot: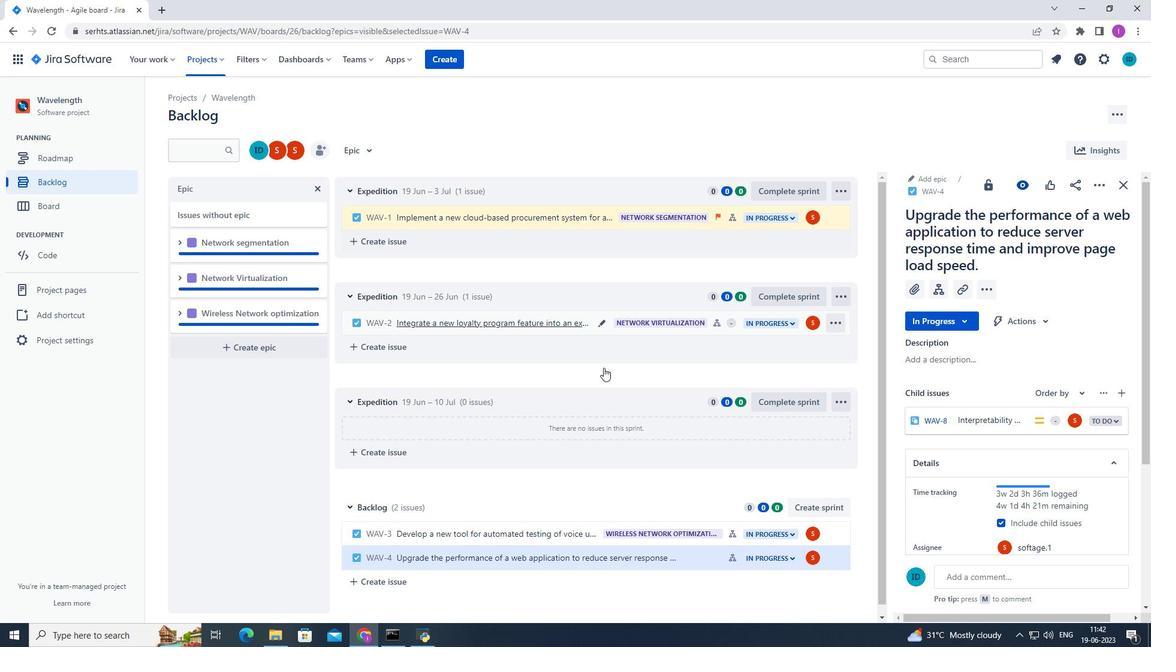 
Action: Mouse scrolled (608, 376) with delta (0, 0)
Screenshot: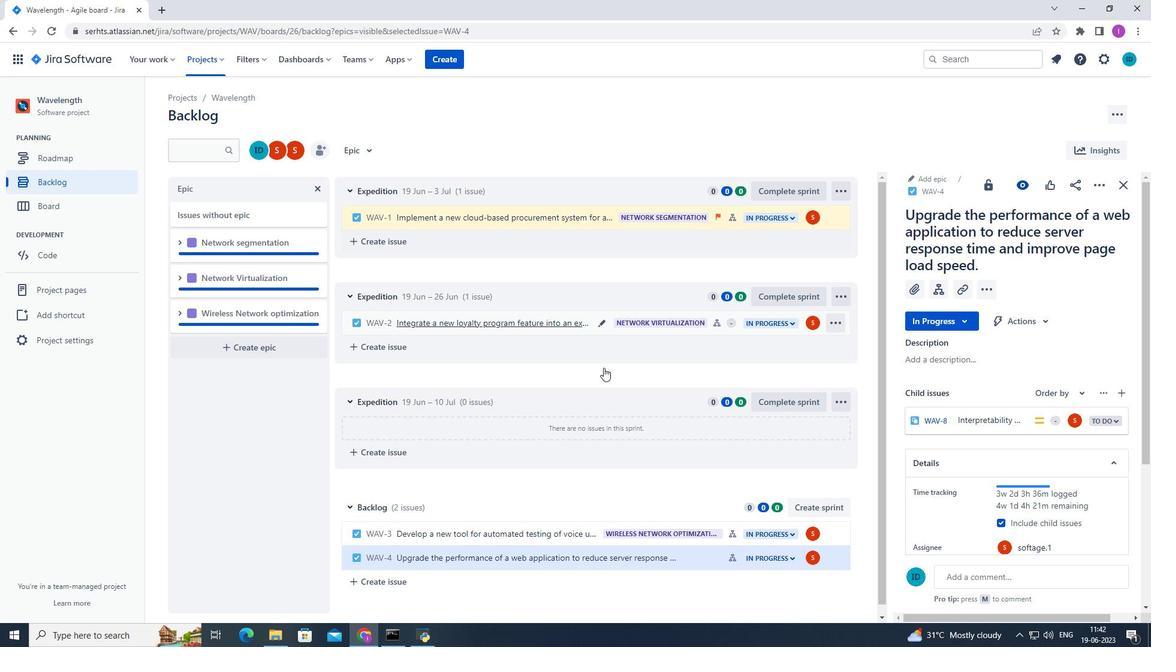 
Action: Mouse moved to (687, 551)
Screenshot: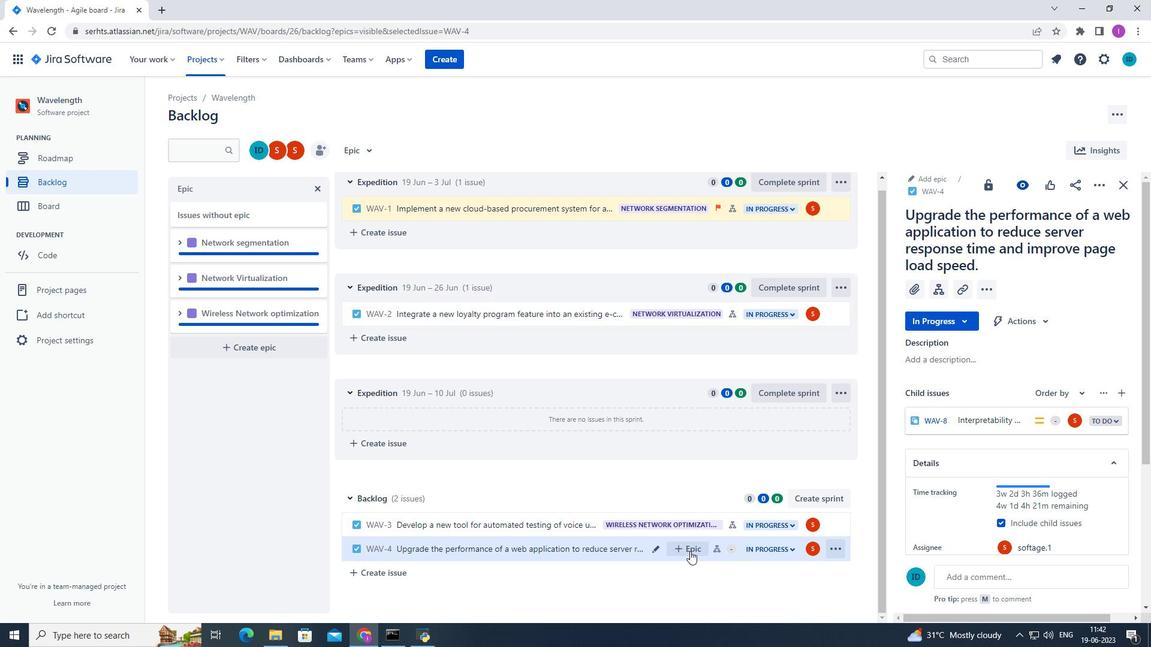 
Action: Mouse pressed left at (687, 551)
Screenshot: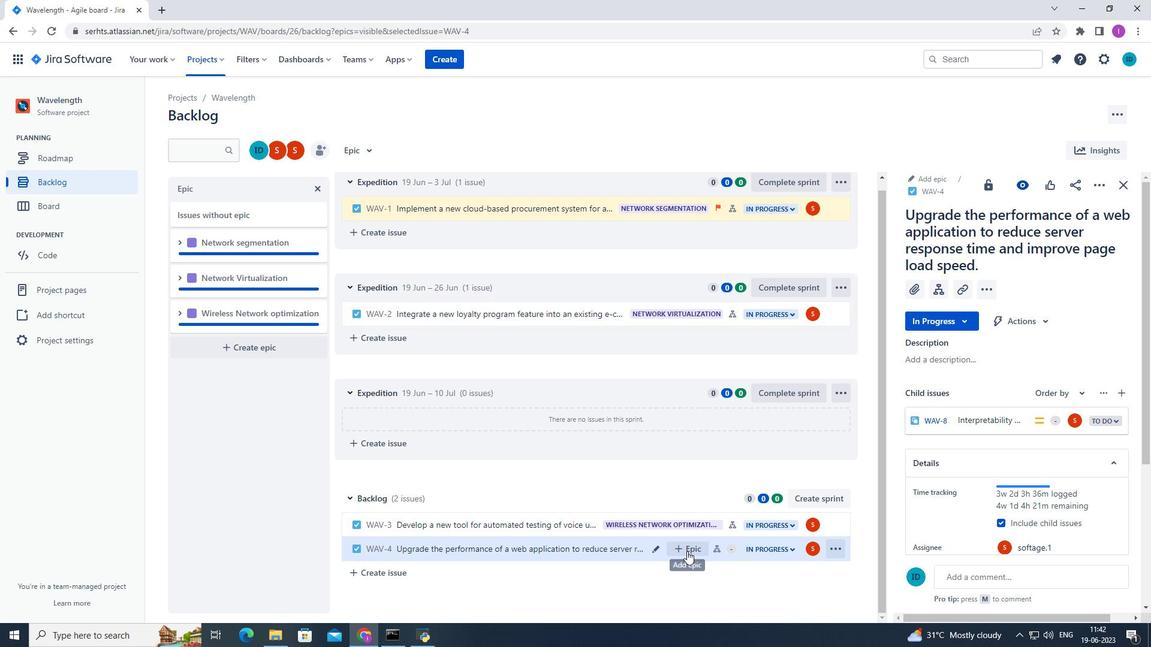 
Action: Mouse moved to (718, 578)
Screenshot: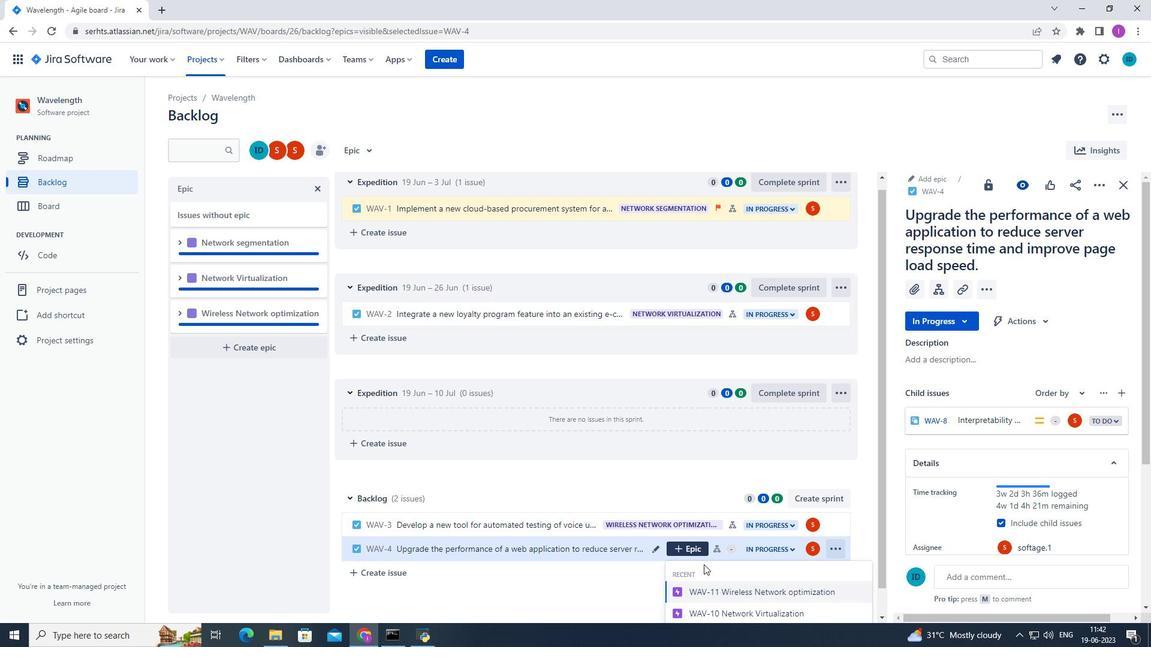 
Action: Mouse scrolled (718, 577) with delta (0, 0)
Screenshot: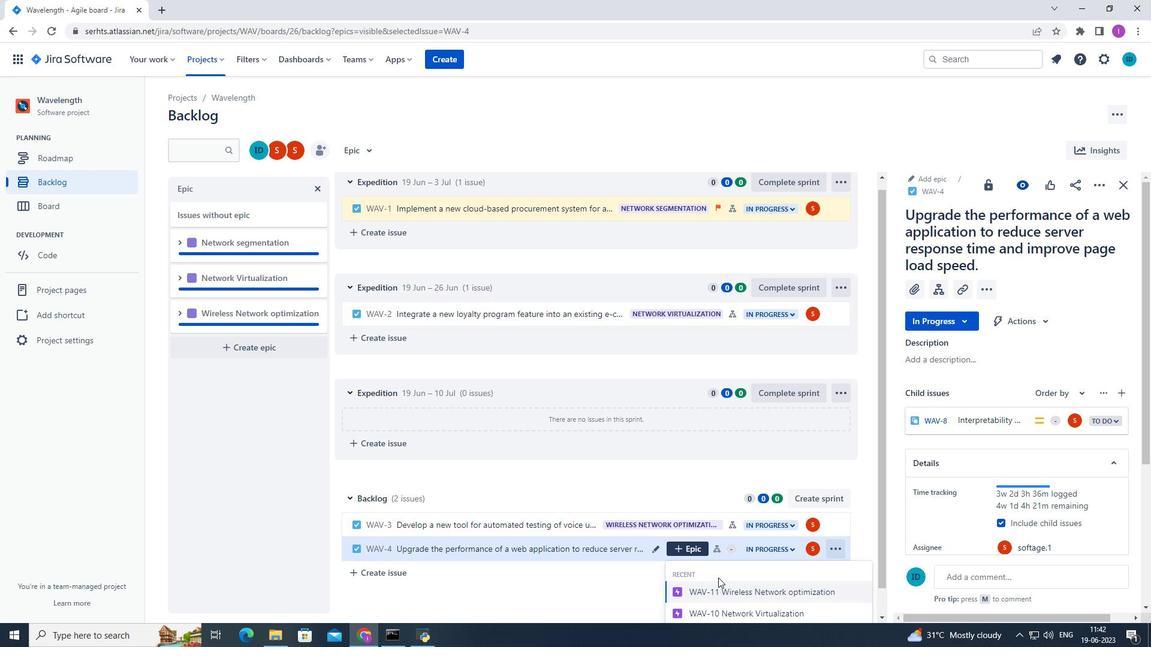 
Action: Mouse scrolled (718, 577) with delta (0, 0)
Screenshot: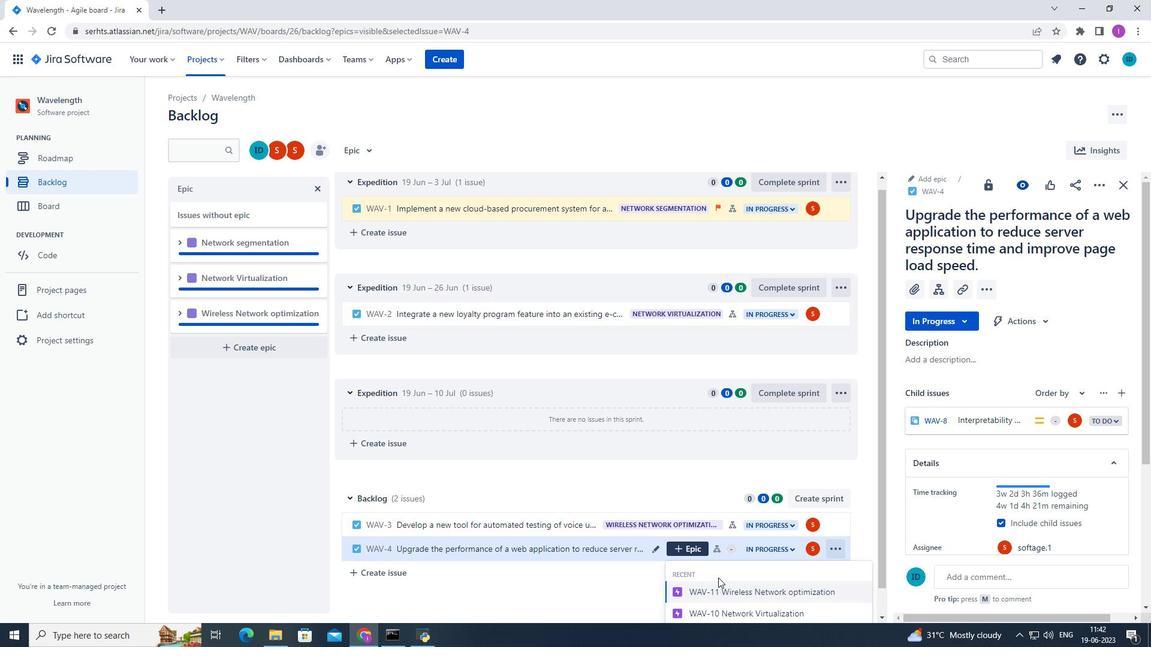 
Action: Mouse scrolled (718, 577) with delta (0, 0)
Screenshot: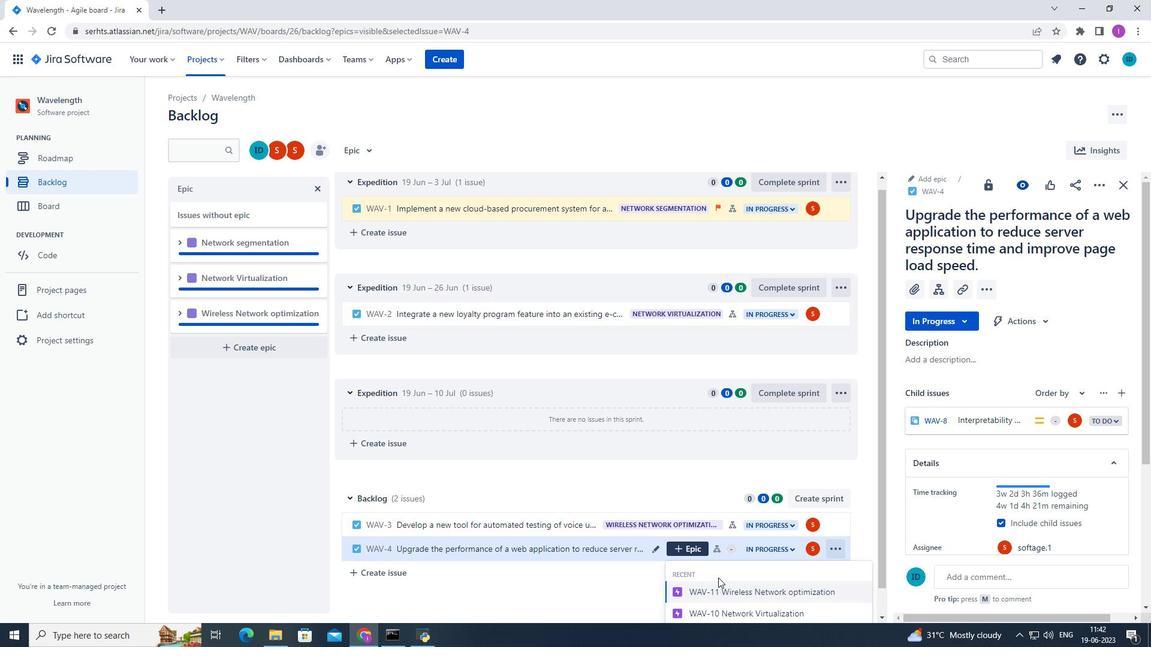 
Action: Mouse moved to (721, 577)
Screenshot: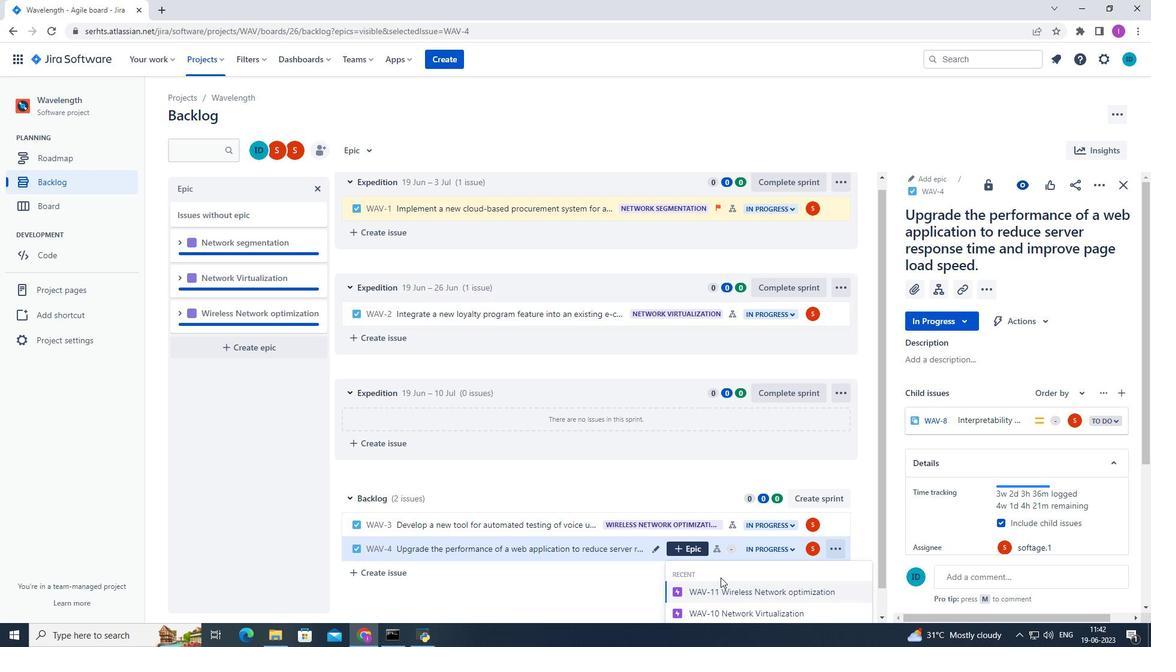 
Action: Mouse scrolled (721, 576) with delta (0, 0)
Screenshot: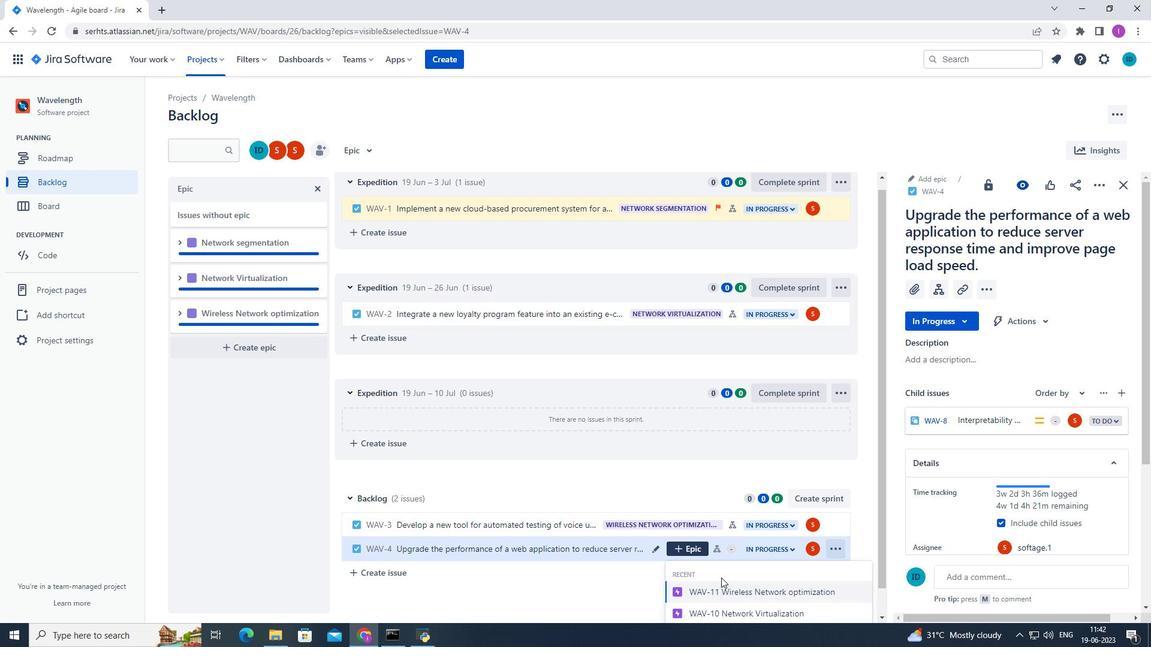 
Action: Mouse scrolled (721, 576) with delta (0, 0)
Screenshot: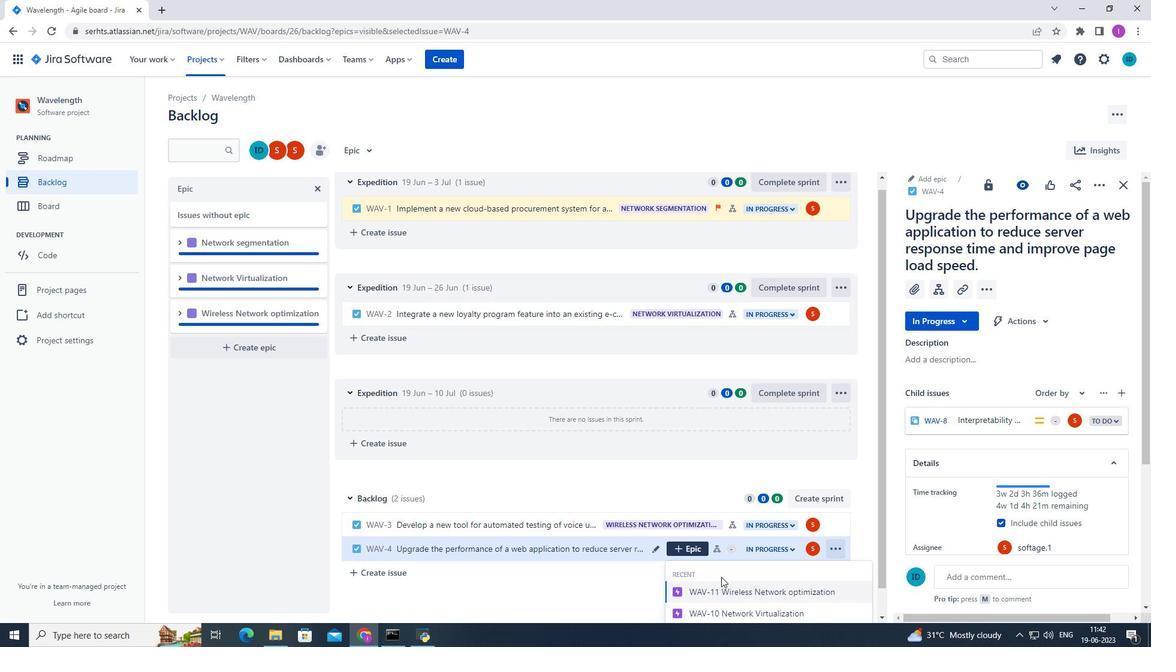 
Action: Mouse scrolled (721, 576) with delta (0, 0)
Screenshot: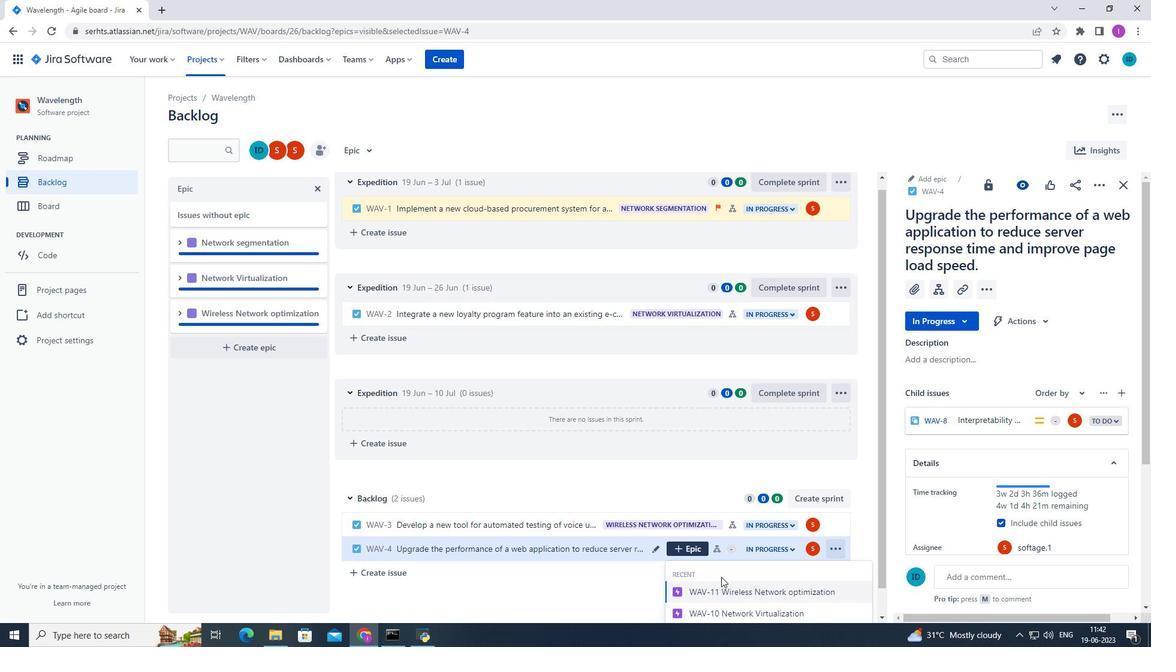 
Action: Mouse moved to (723, 578)
Screenshot: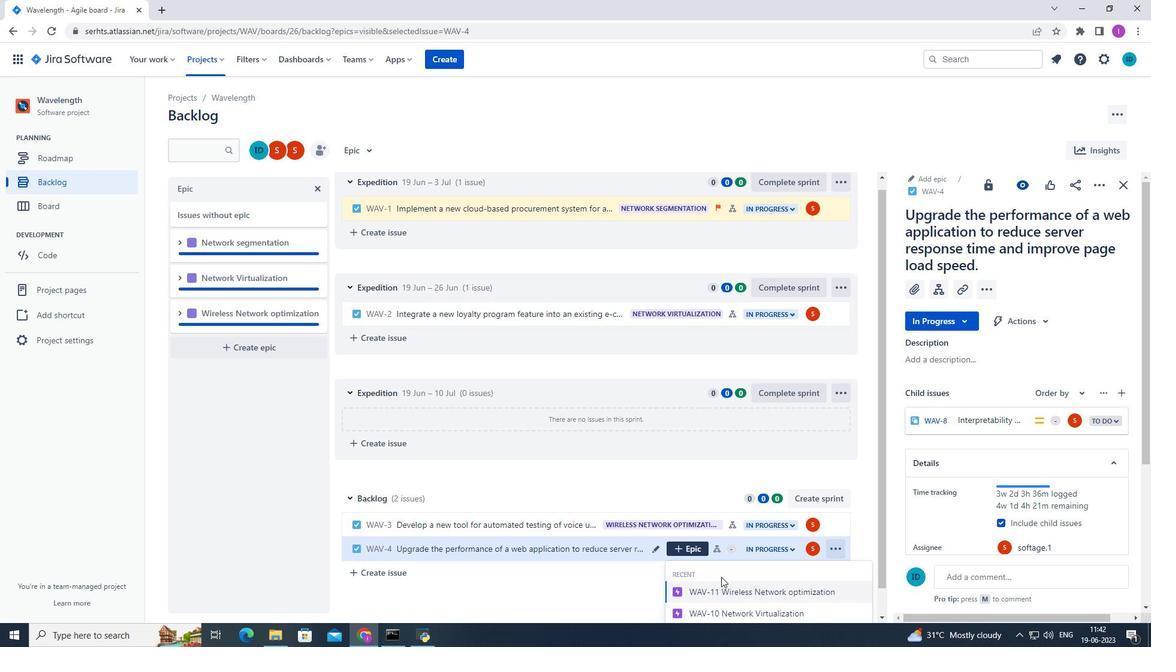 
Action: Mouse scrolled (723, 578) with delta (0, 0)
Screenshot: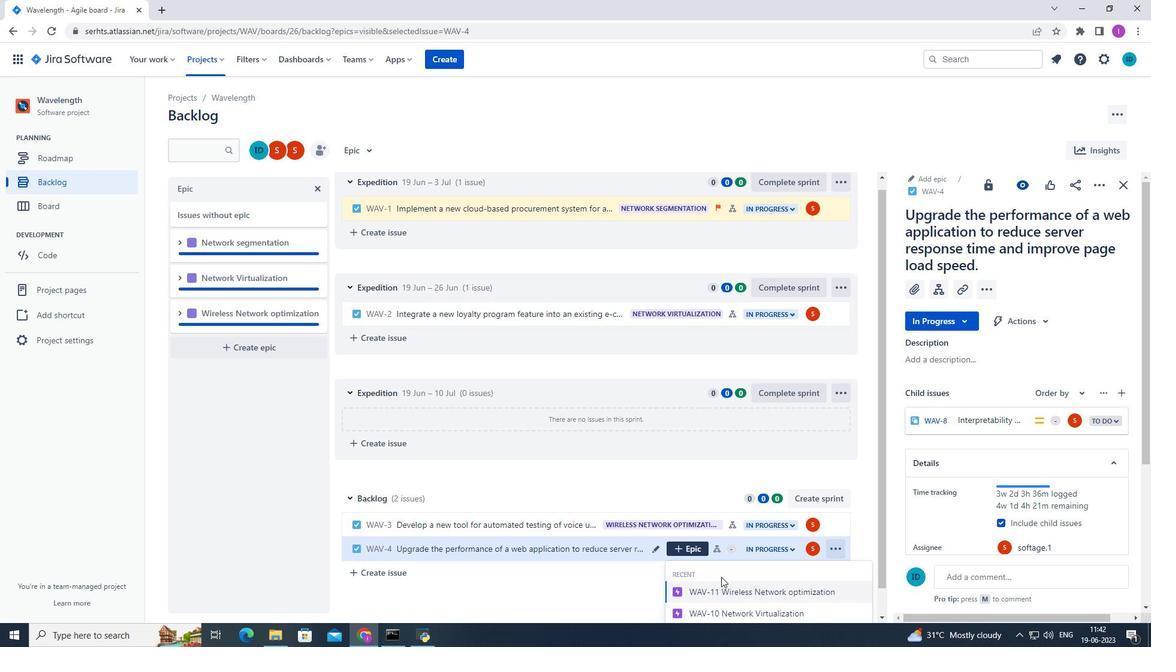 
Action: Mouse moved to (736, 587)
Screenshot: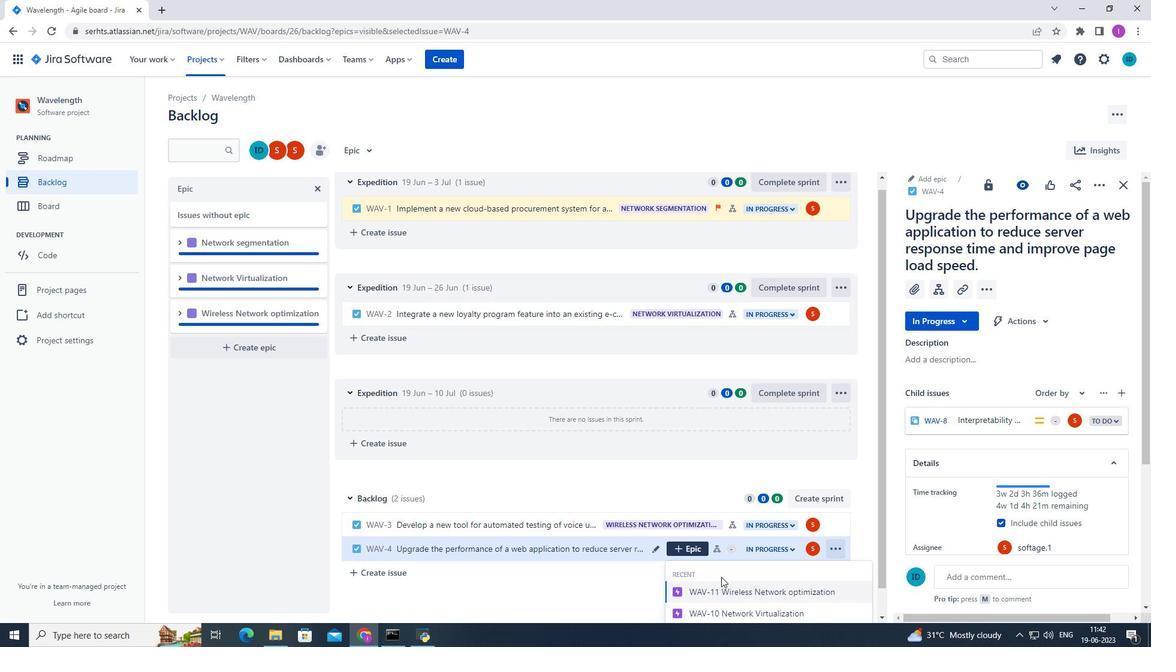 
Action: Mouse scrolled (736, 586) with delta (0, 0)
Screenshot: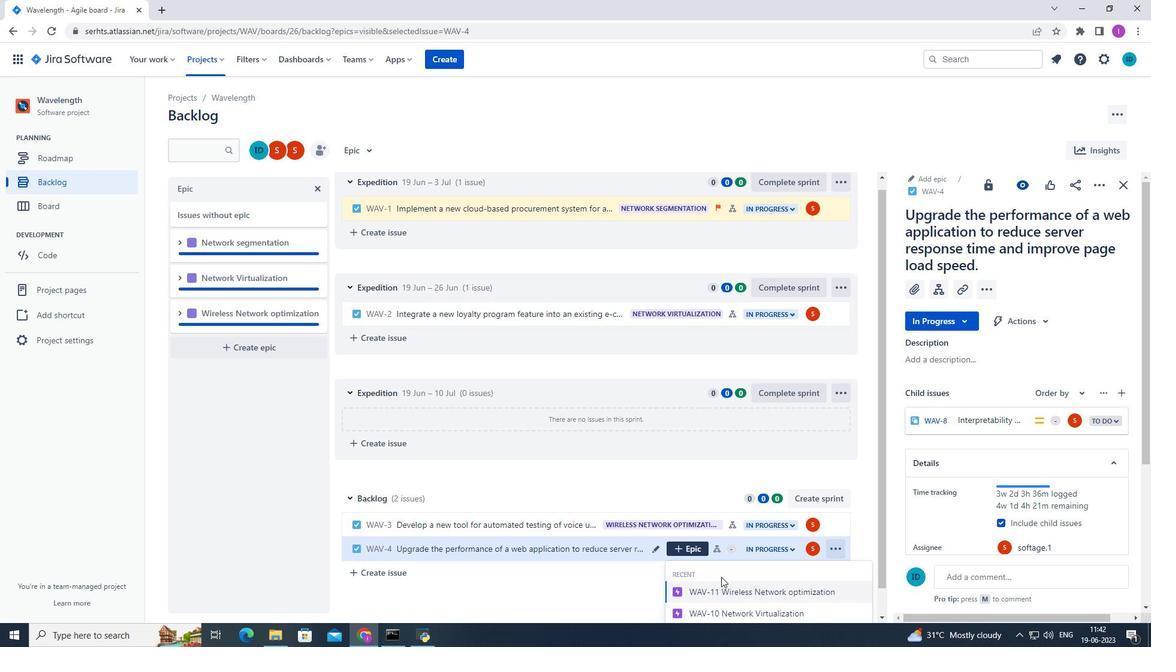 
Action: Mouse moved to (750, 600)
Screenshot: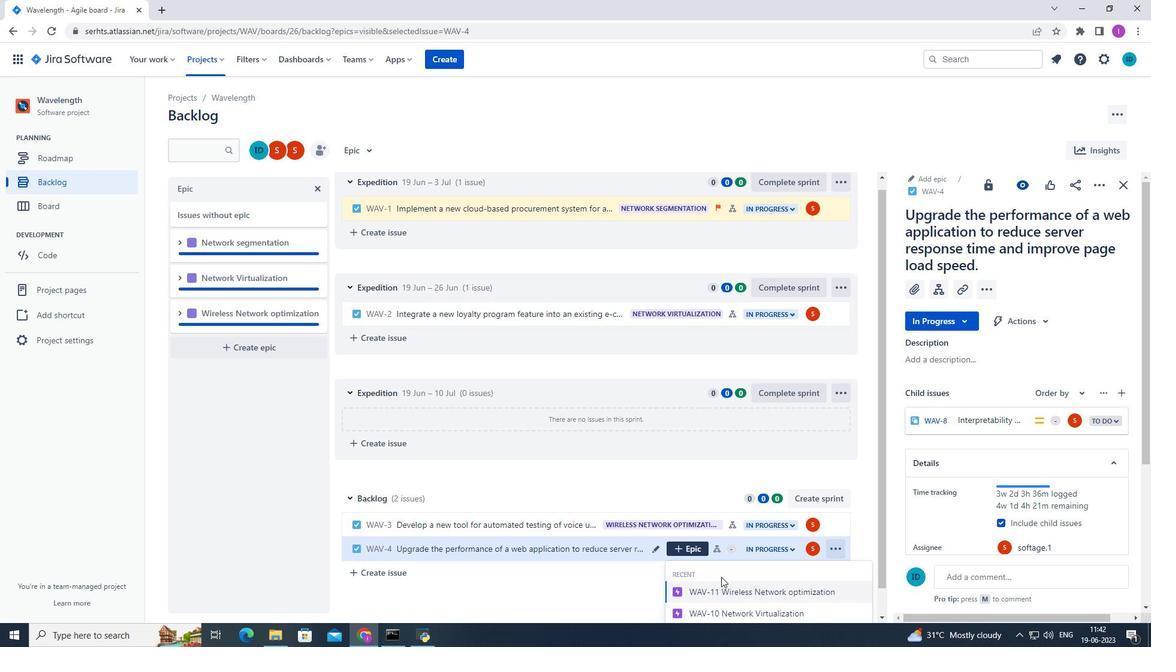 
Action: Mouse scrolled (750, 601) with delta (0, 0)
Screenshot: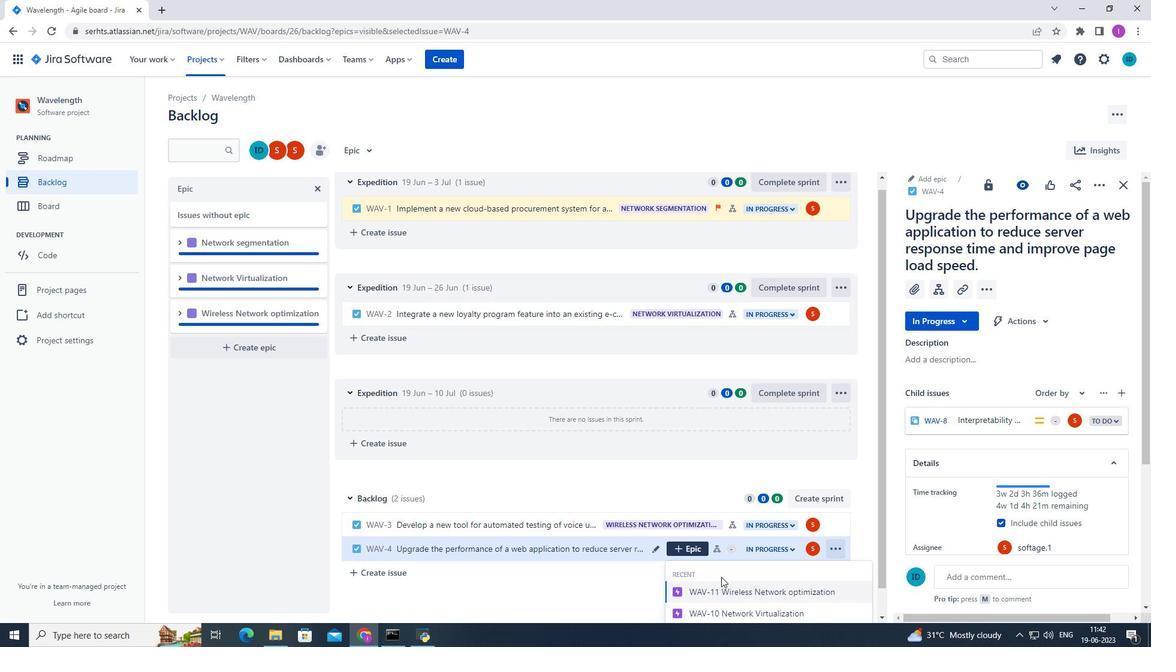 
Action: Mouse moved to (654, 593)
Screenshot: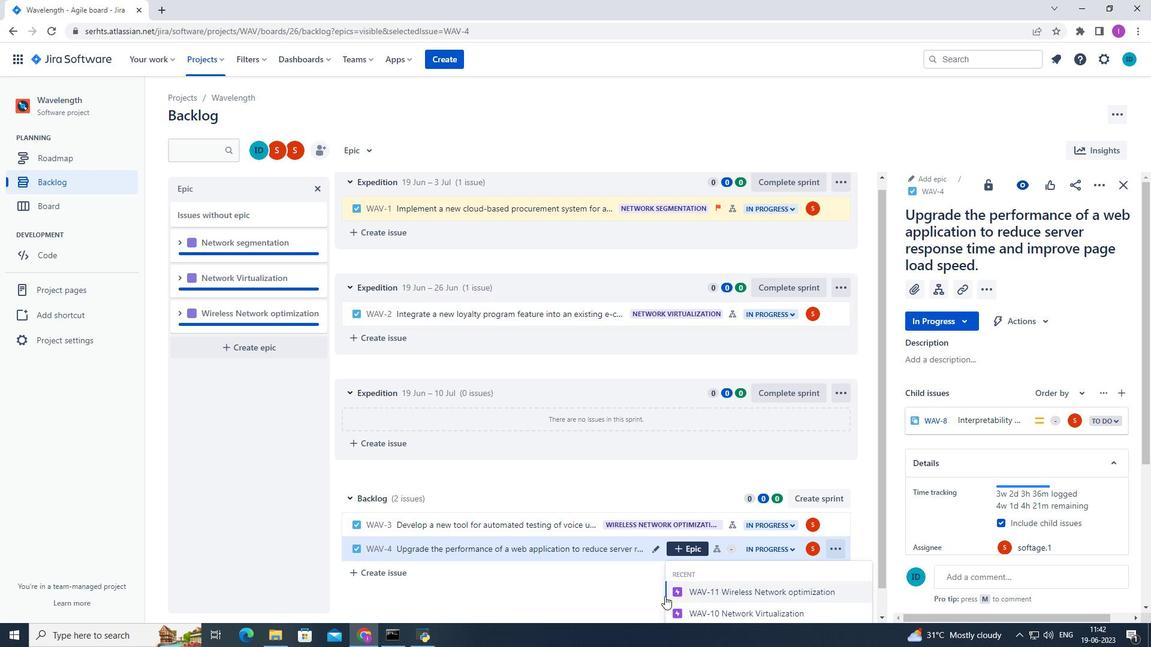 
Action: Mouse scrolled (654, 592) with delta (0, 0)
Screenshot: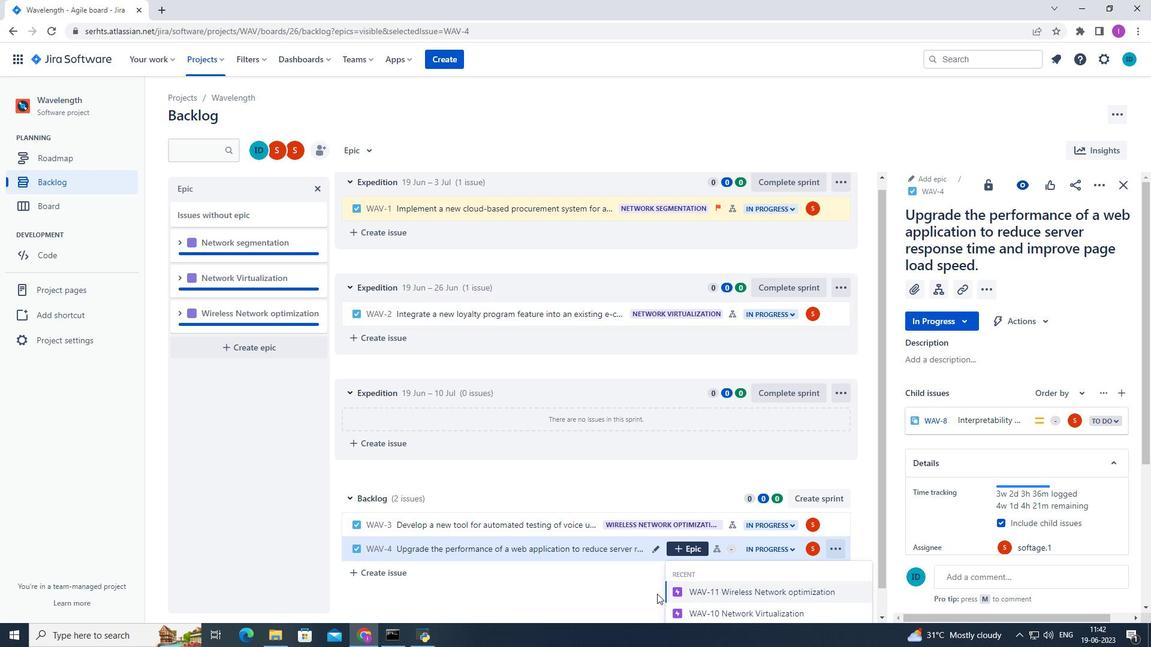 
Action: Mouse moved to (651, 593)
Screenshot: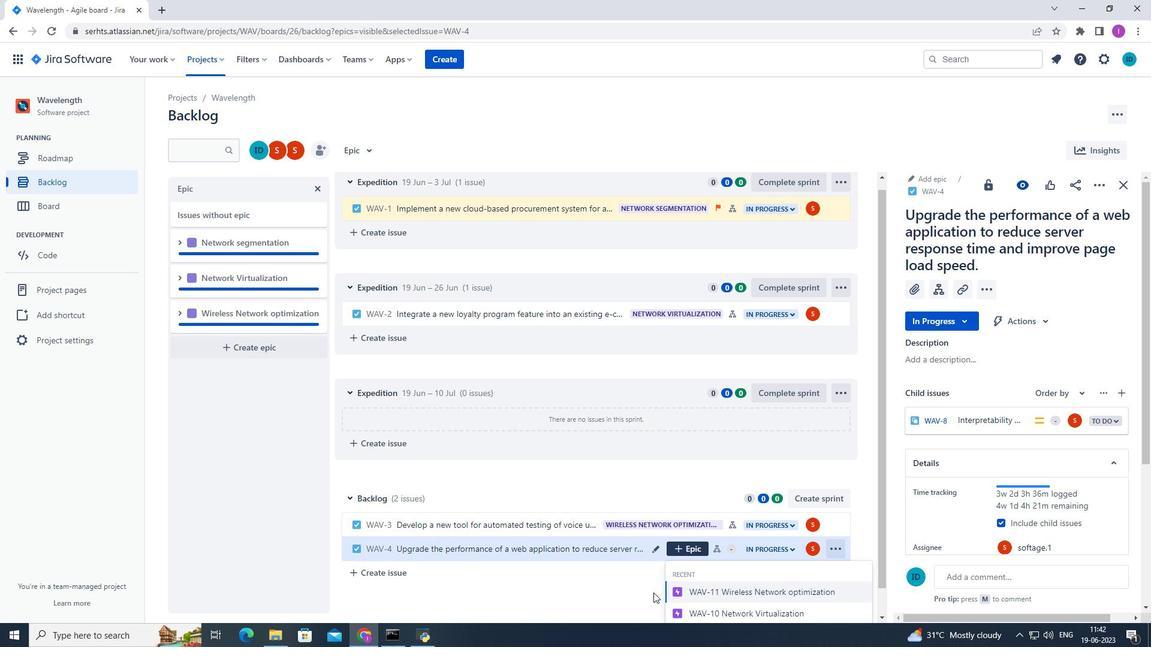 
Action: Mouse scrolled (651, 593) with delta (0, 0)
Screenshot: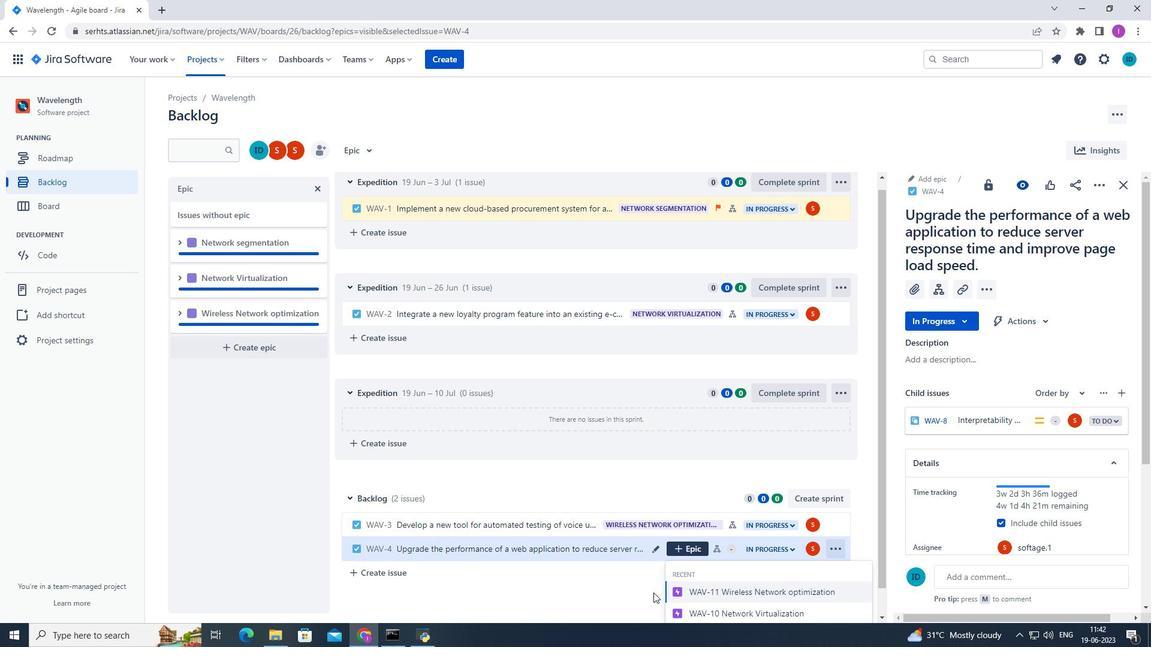 
Action: Mouse moved to (645, 594)
Screenshot: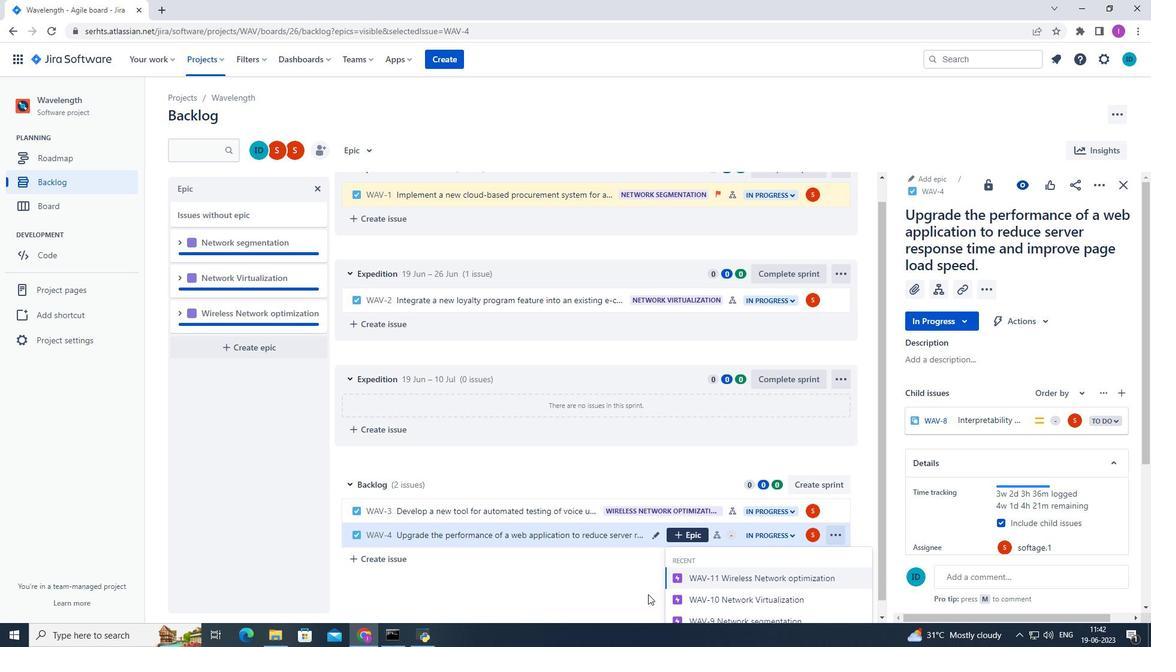 
Action: Mouse scrolled (645, 594) with delta (0, 0)
Screenshot: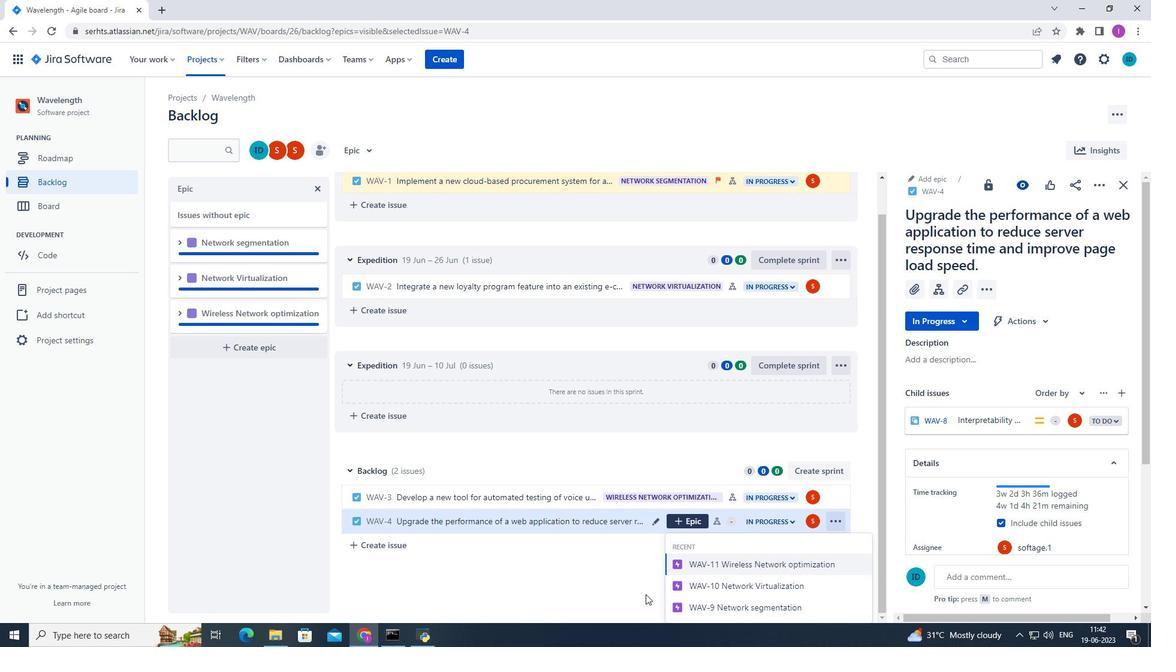 
Action: Mouse moved to (773, 608)
Screenshot: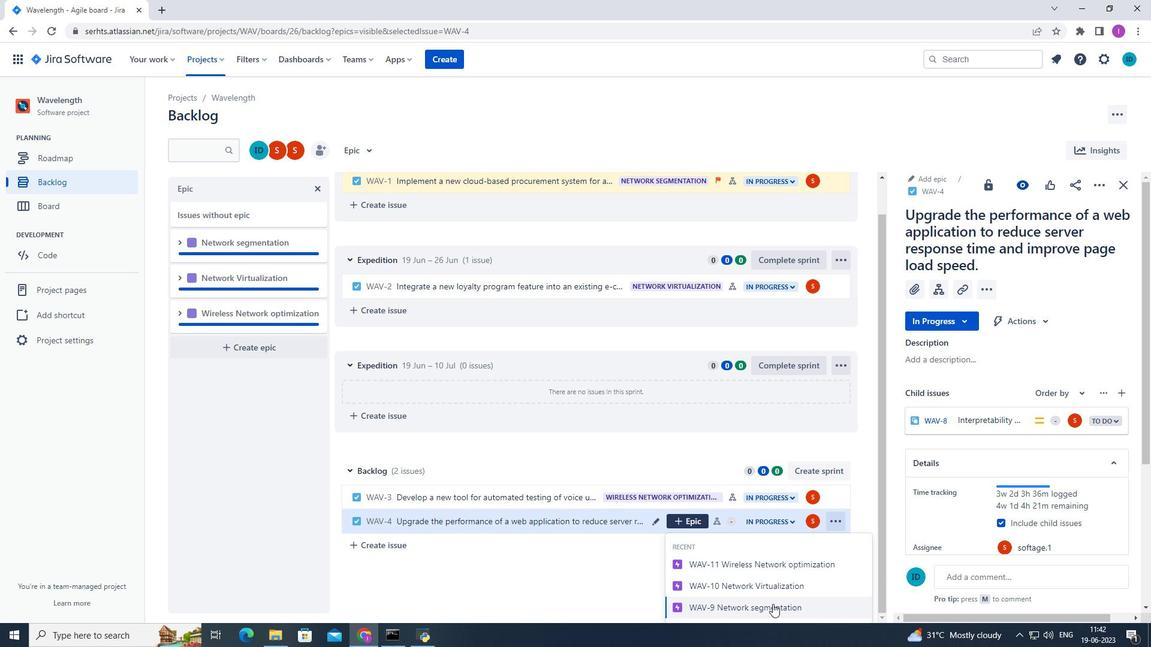 
Action: Mouse pressed left at (773, 608)
Screenshot: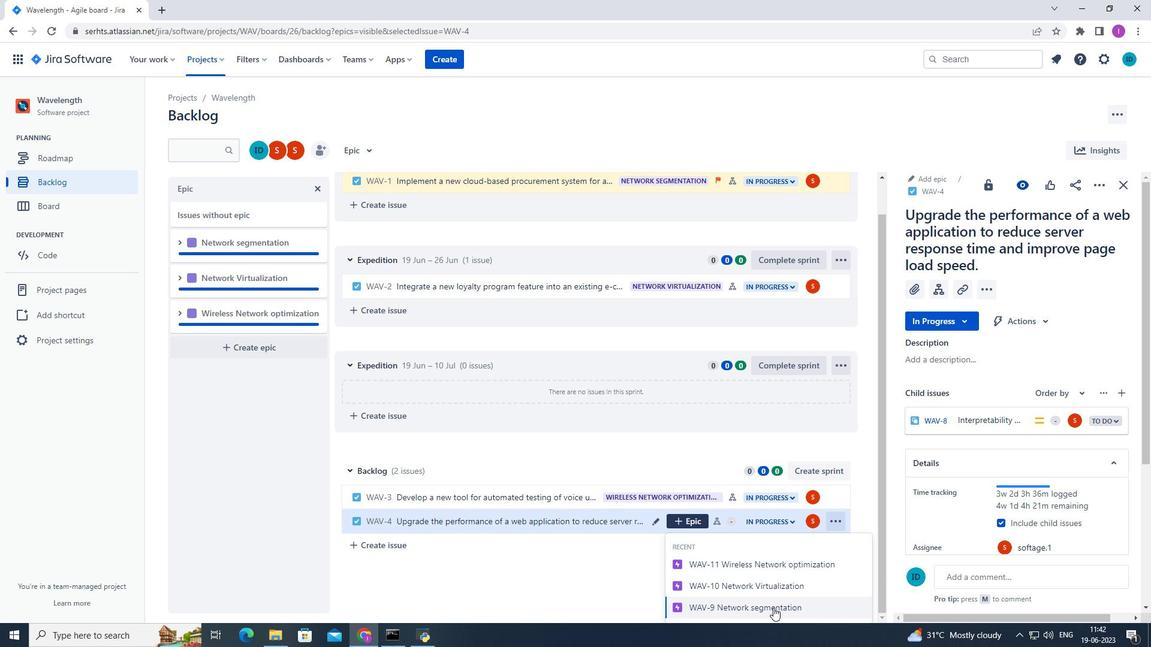 
Action: Mouse moved to (769, 611)
Screenshot: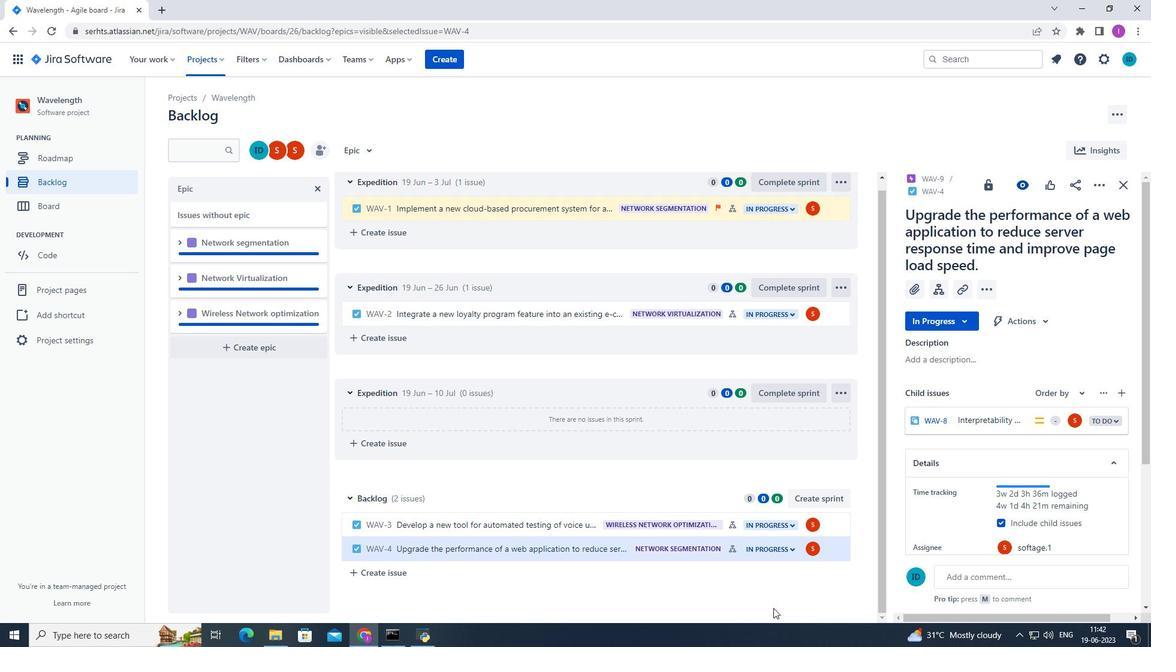 
